 Task: Add Attachment from computer to Card Card0000000233 in Board Board0000000059 in Workspace WS0000000020 in Trello. Add Cover Purple to Card Card0000000233 in Board Board0000000059 in Workspace WS0000000020 in Trello. Add "Move Card To …" Button titled Button0000000233 to "top" of the list "To Do" to Card Card0000000233 in Board Board0000000059 in Workspace WS0000000020 in Trello. Add Description DS0000000233 to Card Card0000000233 in Board Board0000000059 in Workspace WS0000000020 in Trello. Add Comment CM0000000233 to Card Card0000000233 in Board Board0000000059 in Workspace WS0000000020 in Trello
Action: Mouse moved to (650, 674)
Screenshot: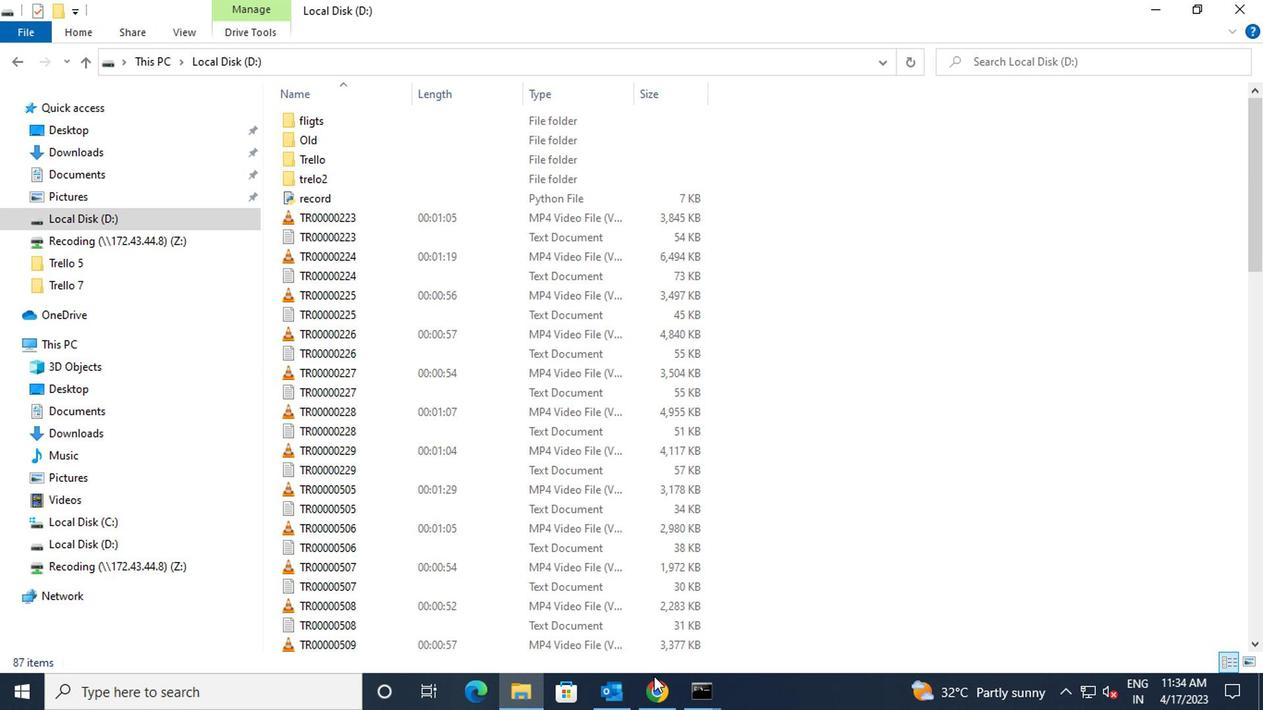 
Action: Mouse pressed left at (650, 674)
Screenshot: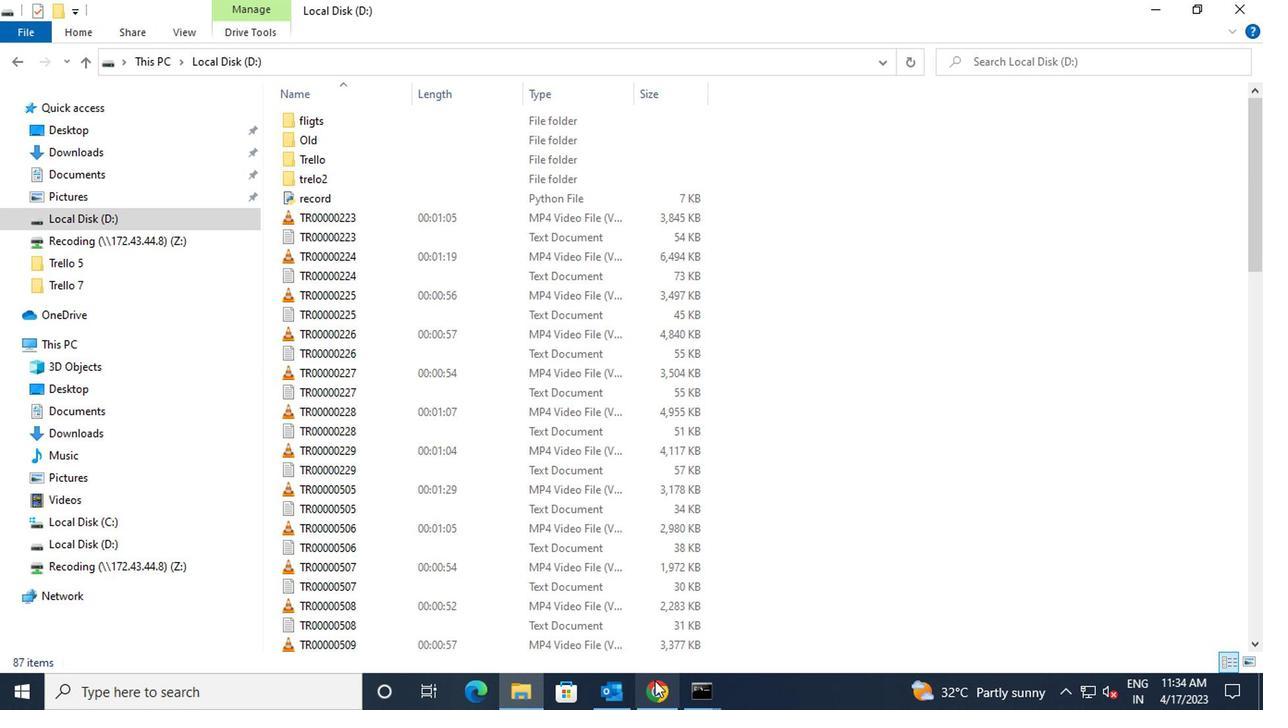
Action: Mouse moved to (375, 277)
Screenshot: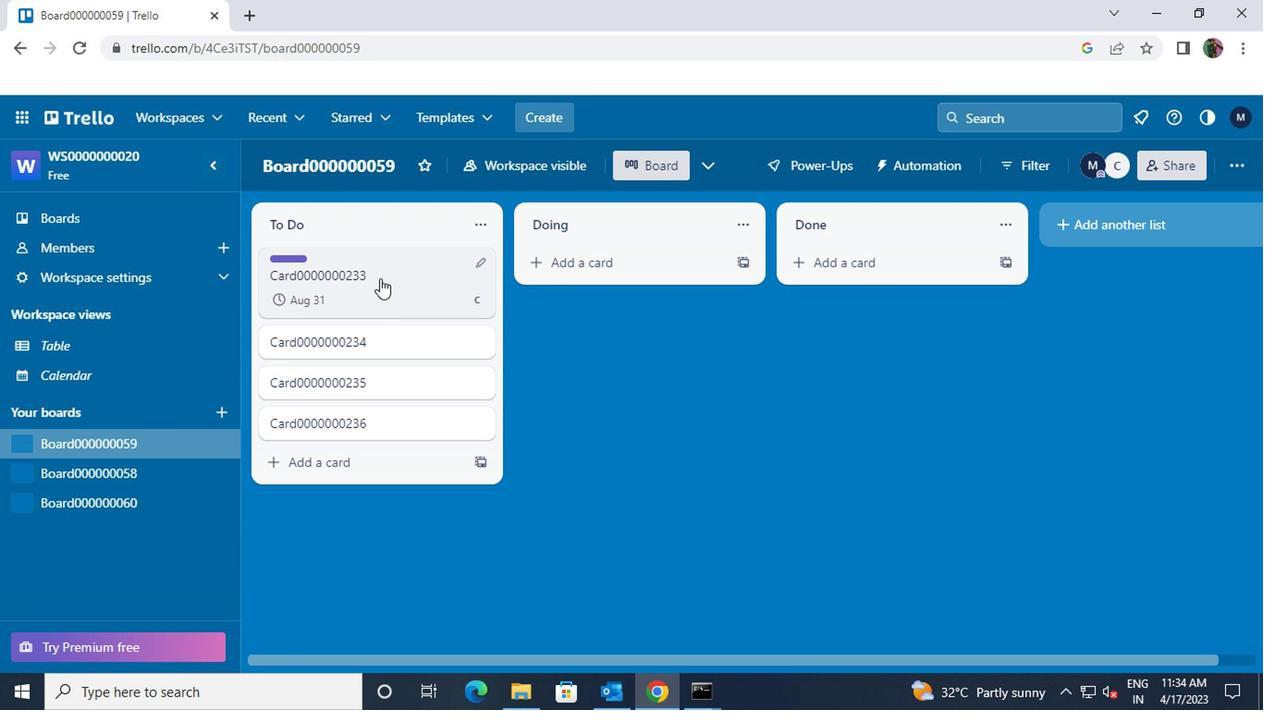 
Action: Mouse pressed left at (375, 277)
Screenshot: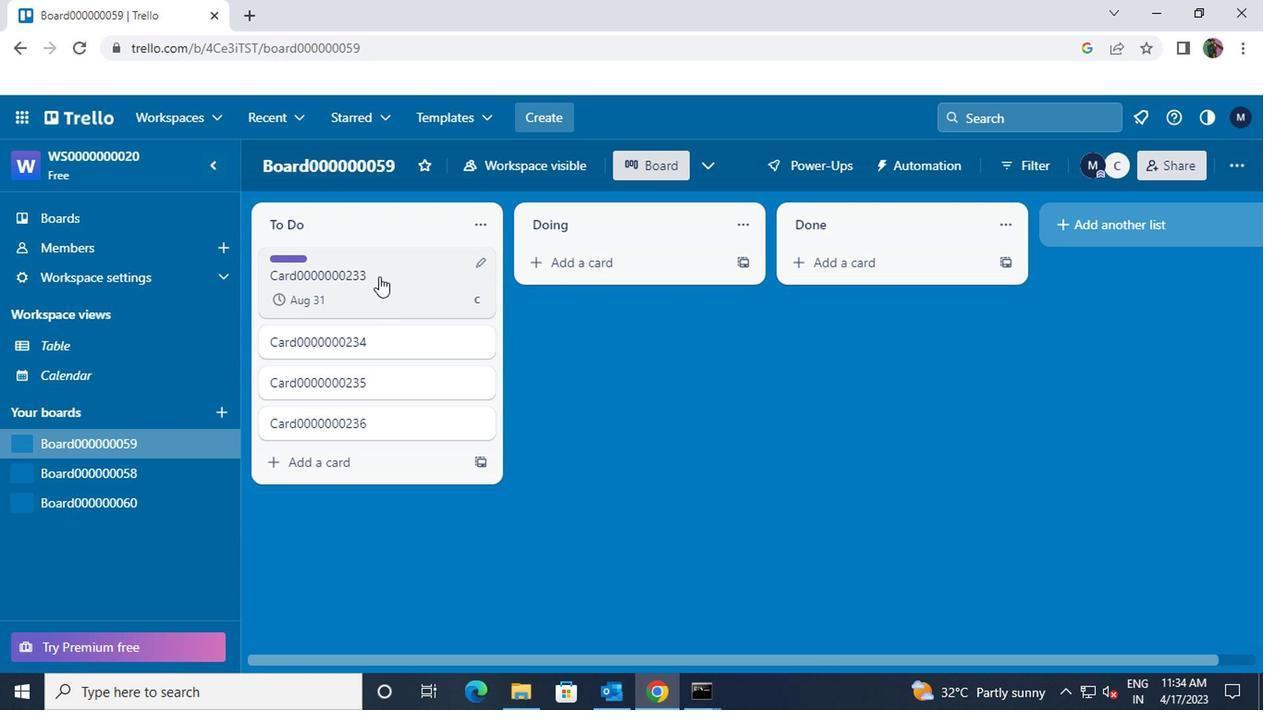 
Action: Mouse moved to (850, 409)
Screenshot: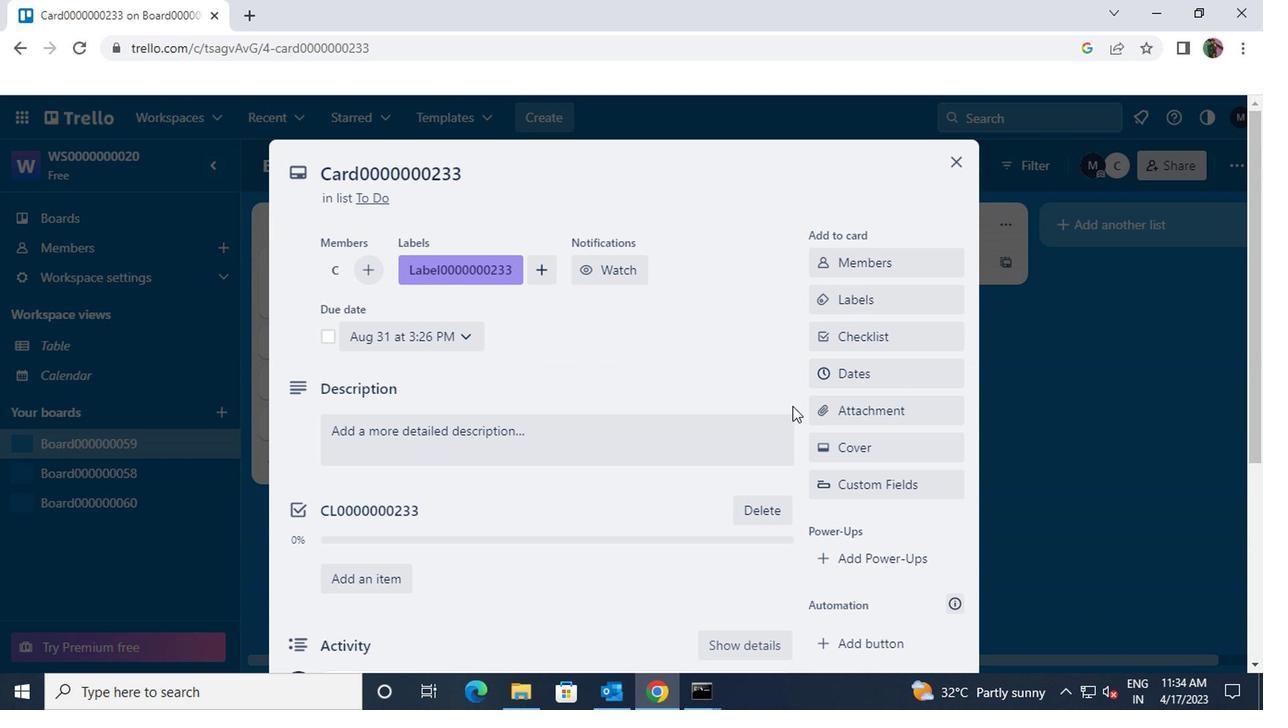 
Action: Mouse pressed left at (850, 409)
Screenshot: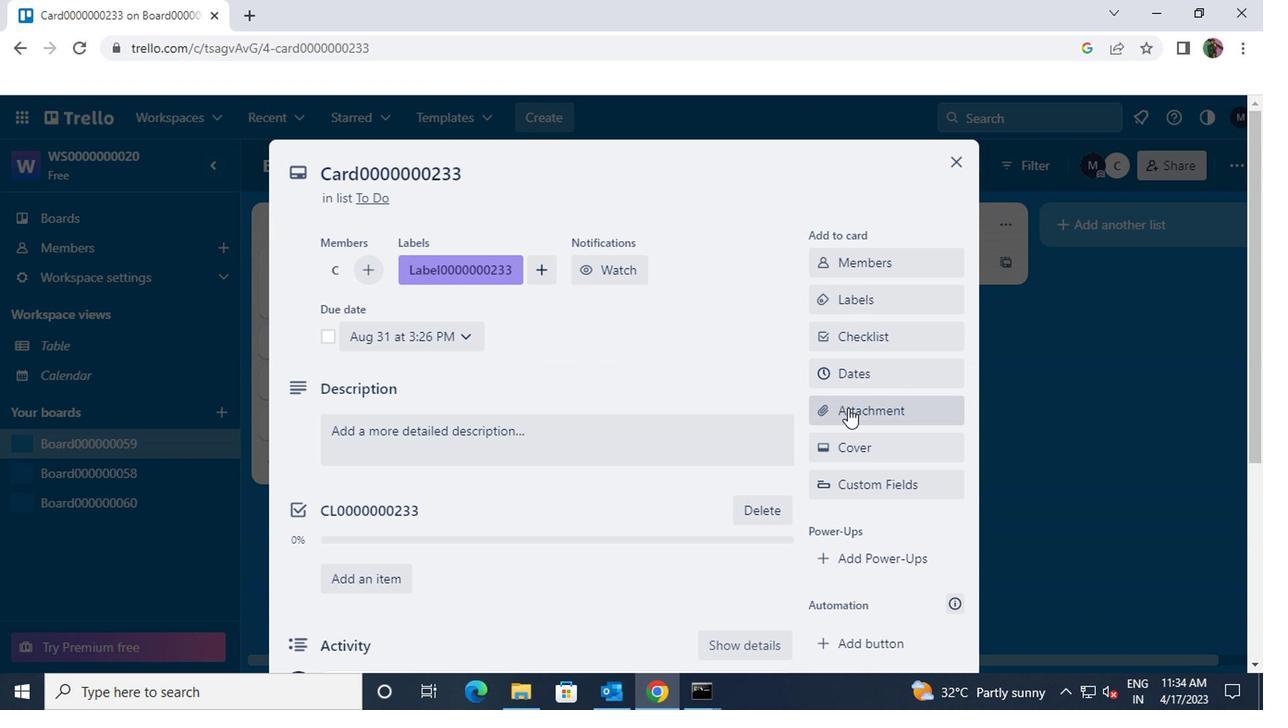 
Action: Mouse moved to (826, 208)
Screenshot: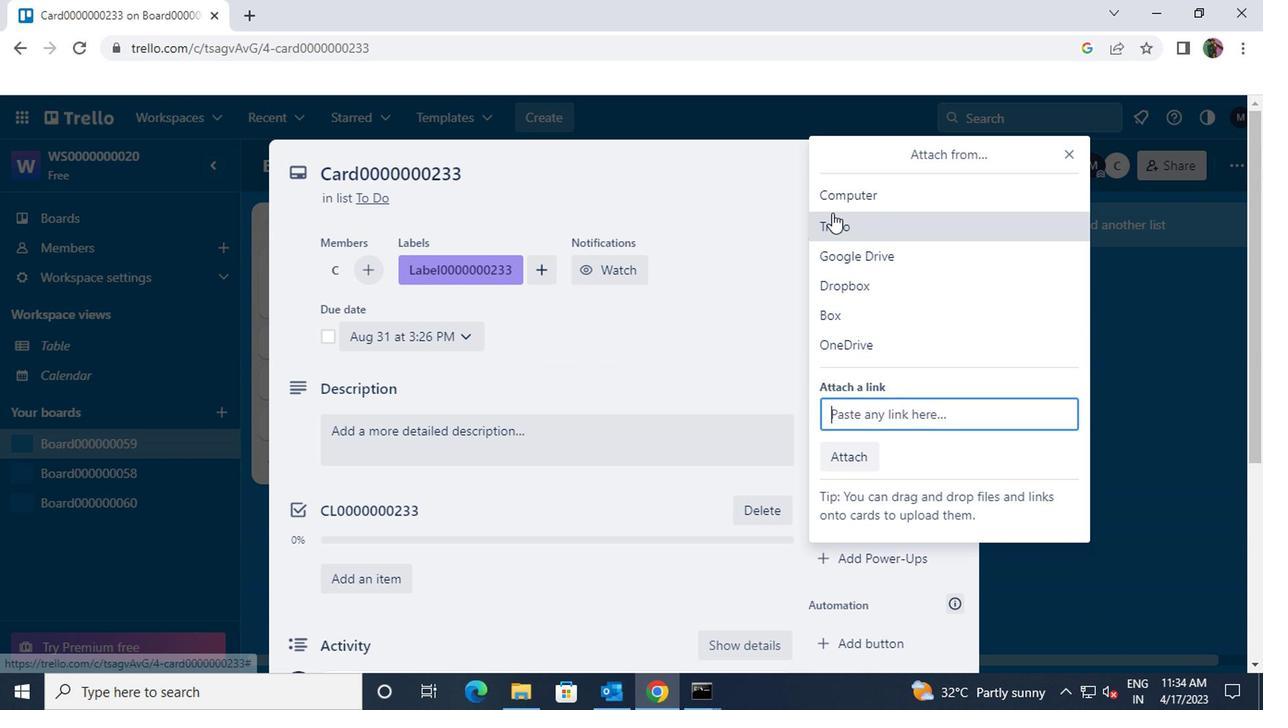 
Action: Mouse pressed left at (826, 208)
Screenshot: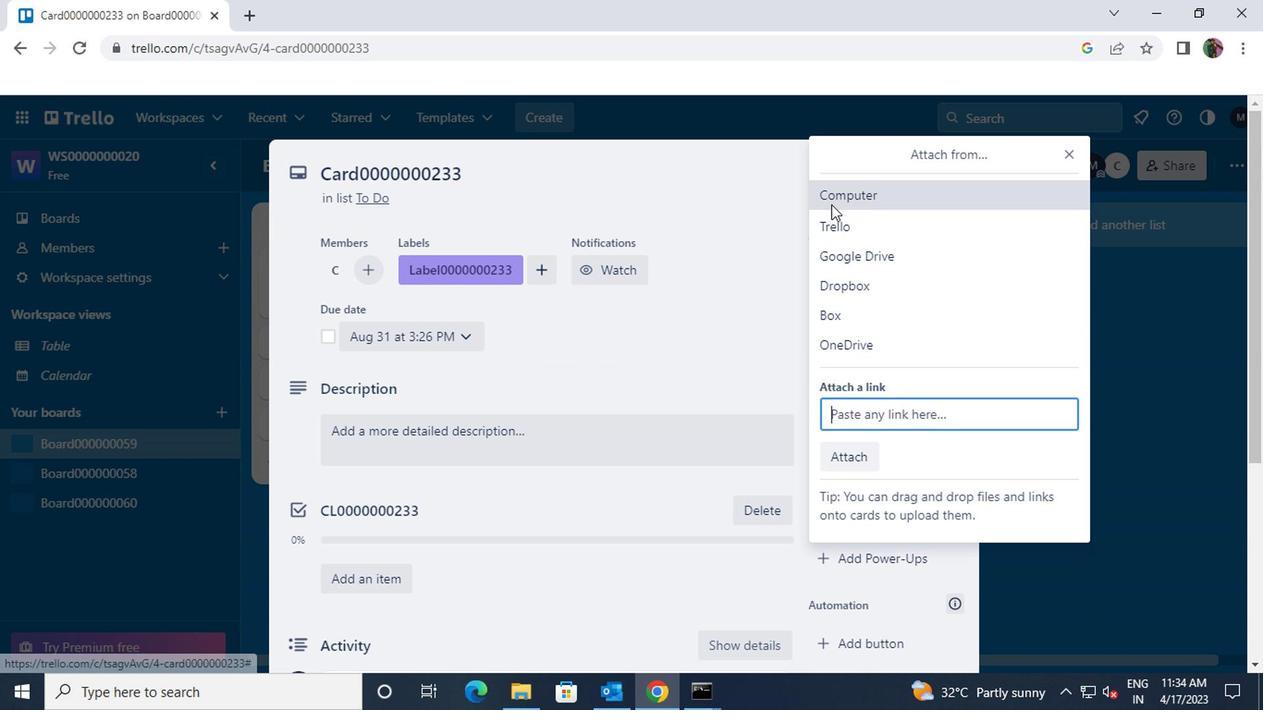 
Action: Mouse moved to (565, 200)
Screenshot: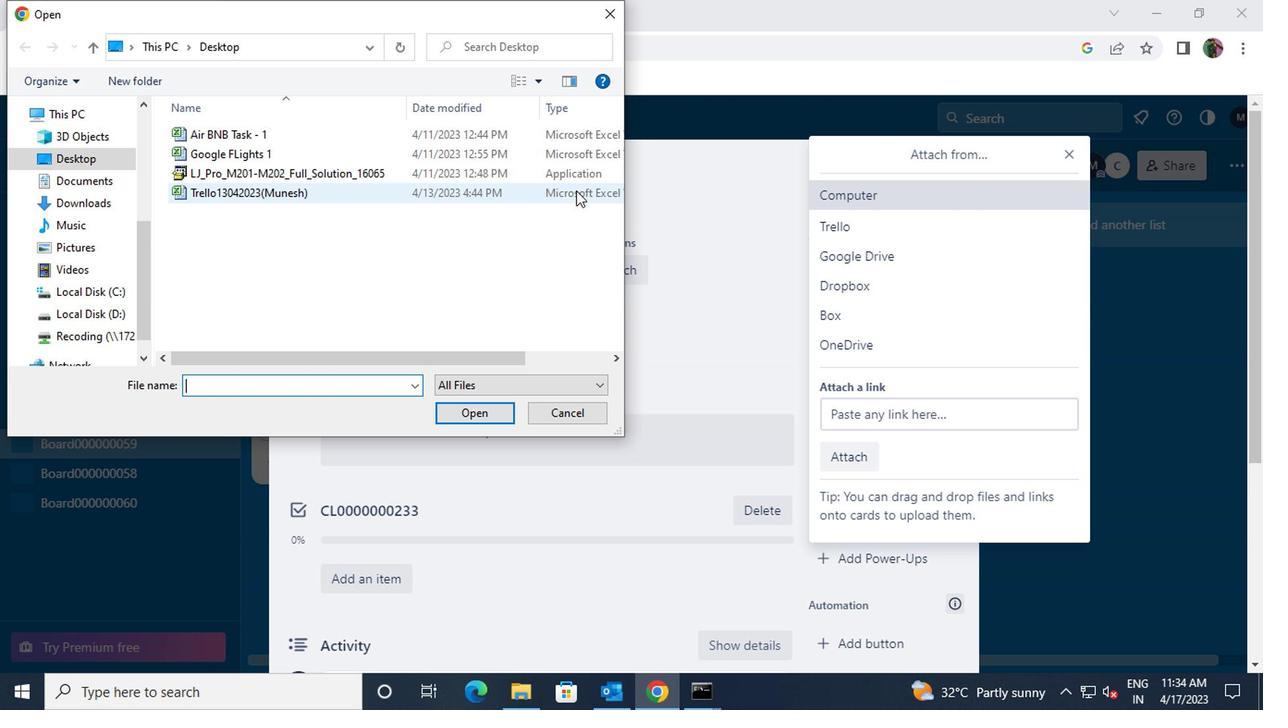 
Action: Mouse pressed left at (565, 200)
Screenshot: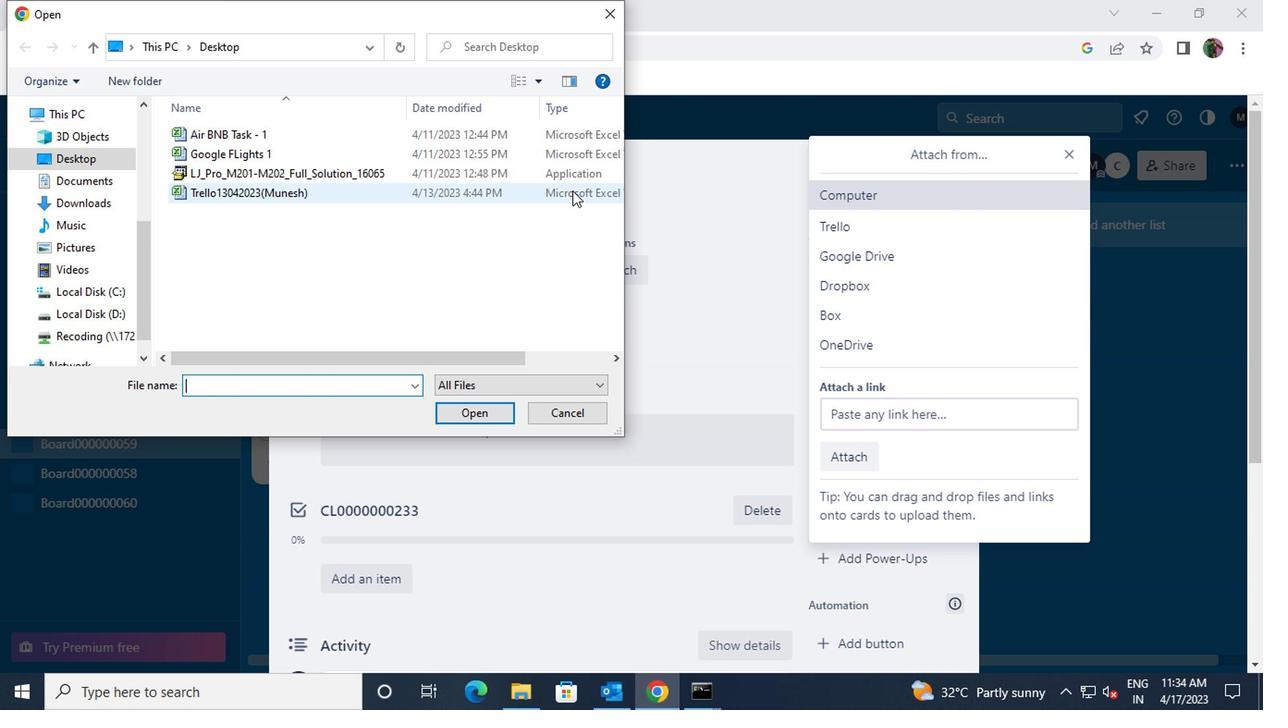 
Action: Mouse moved to (492, 414)
Screenshot: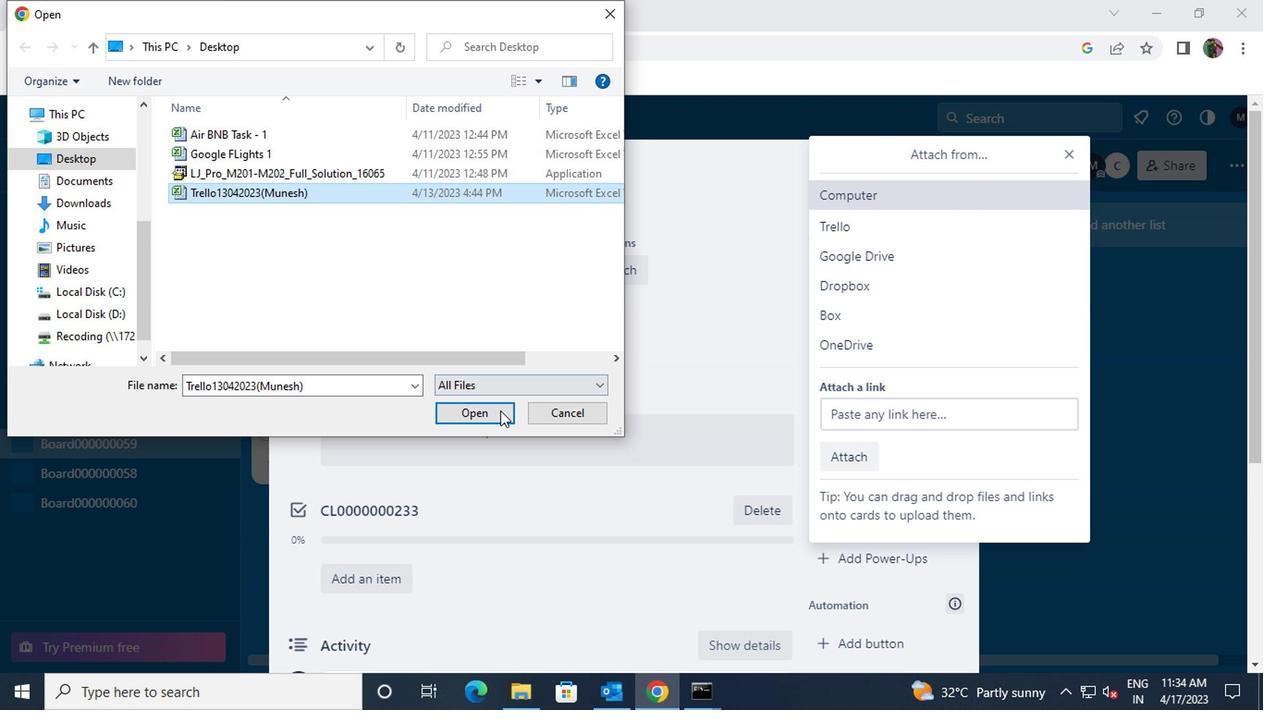 
Action: Mouse pressed left at (492, 414)
Screenshot: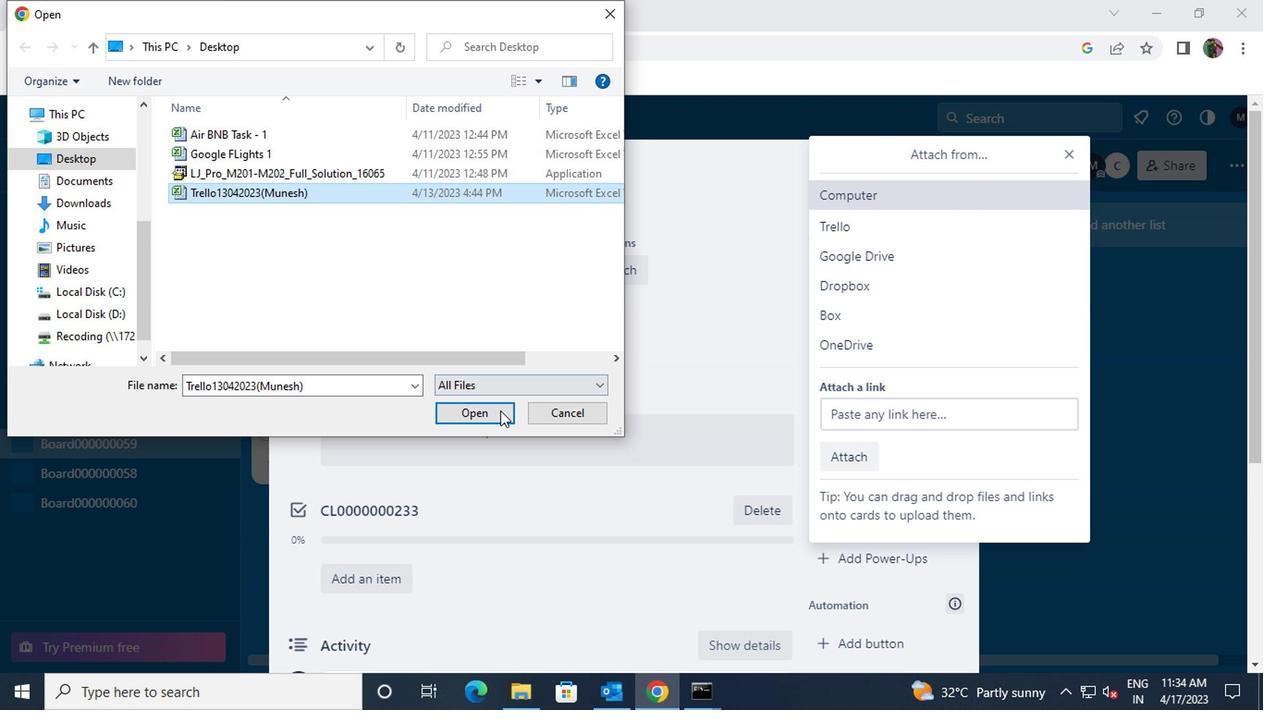 
Action: Mouse moved to (848, 448)
Screenshot: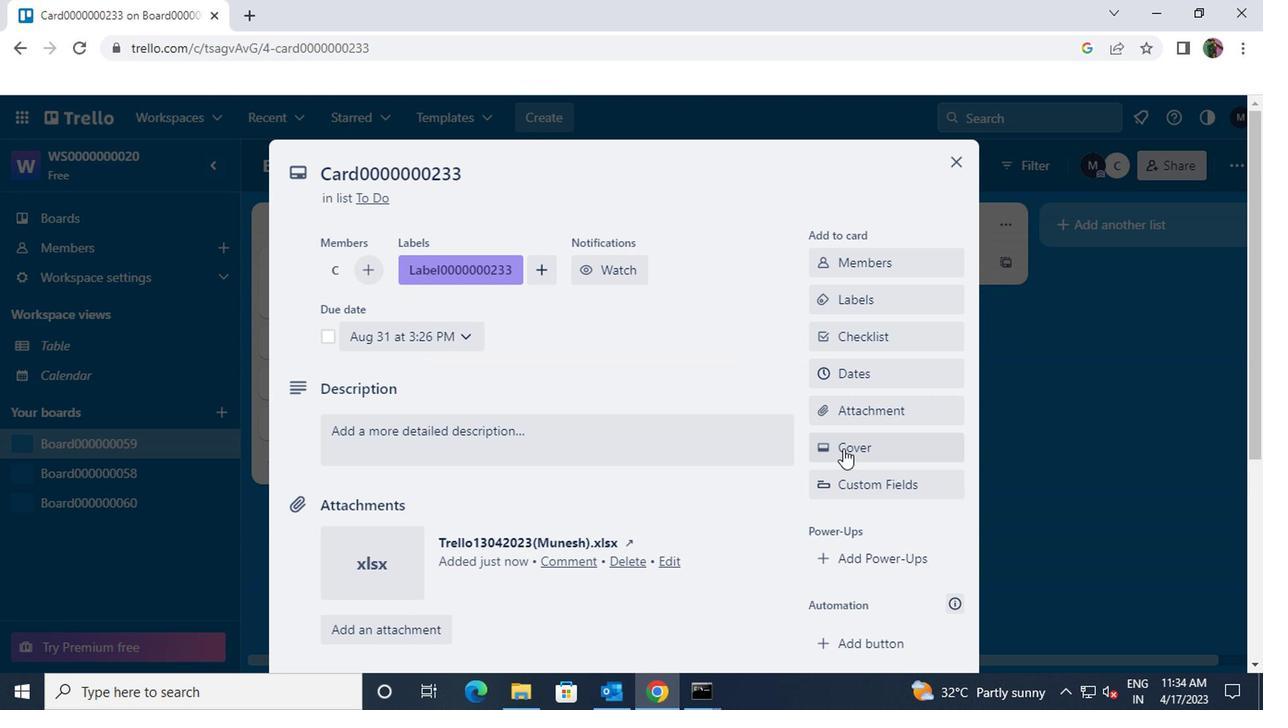 
Action: Mouse pressed left at (848, 448)
Screenshot: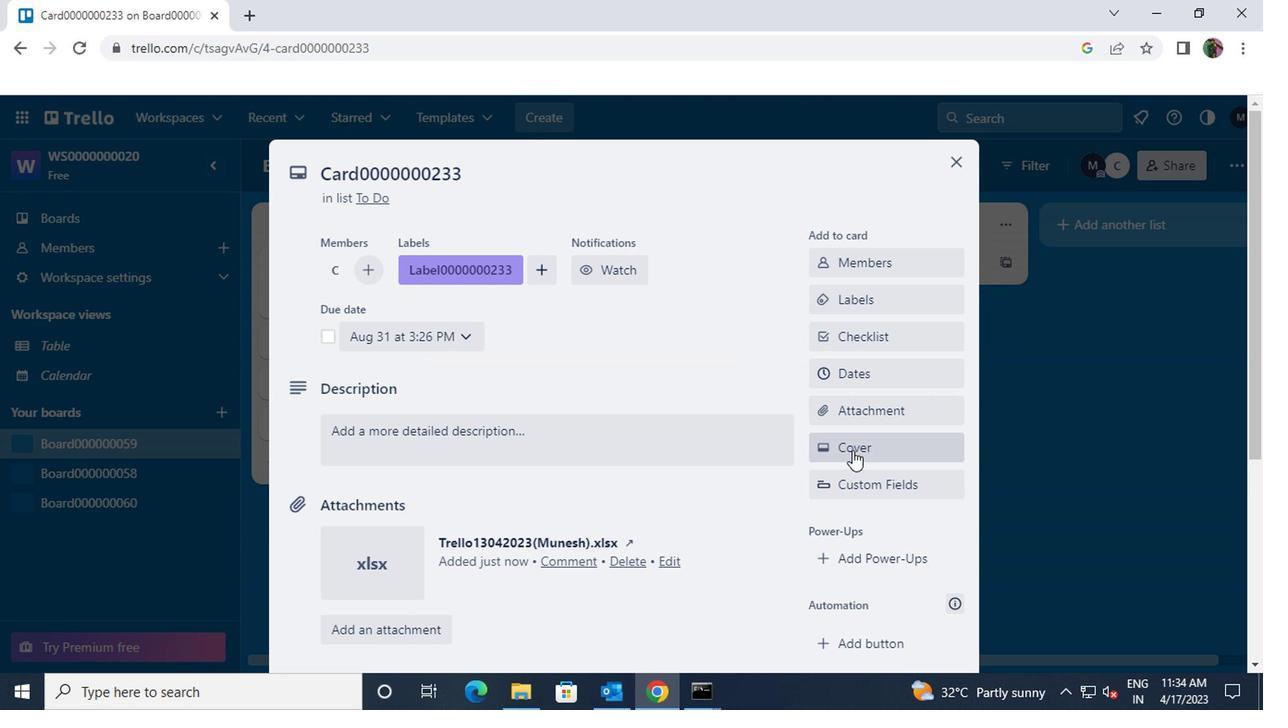 
Action: Mouse moved to (1055, 328)
Screenshot: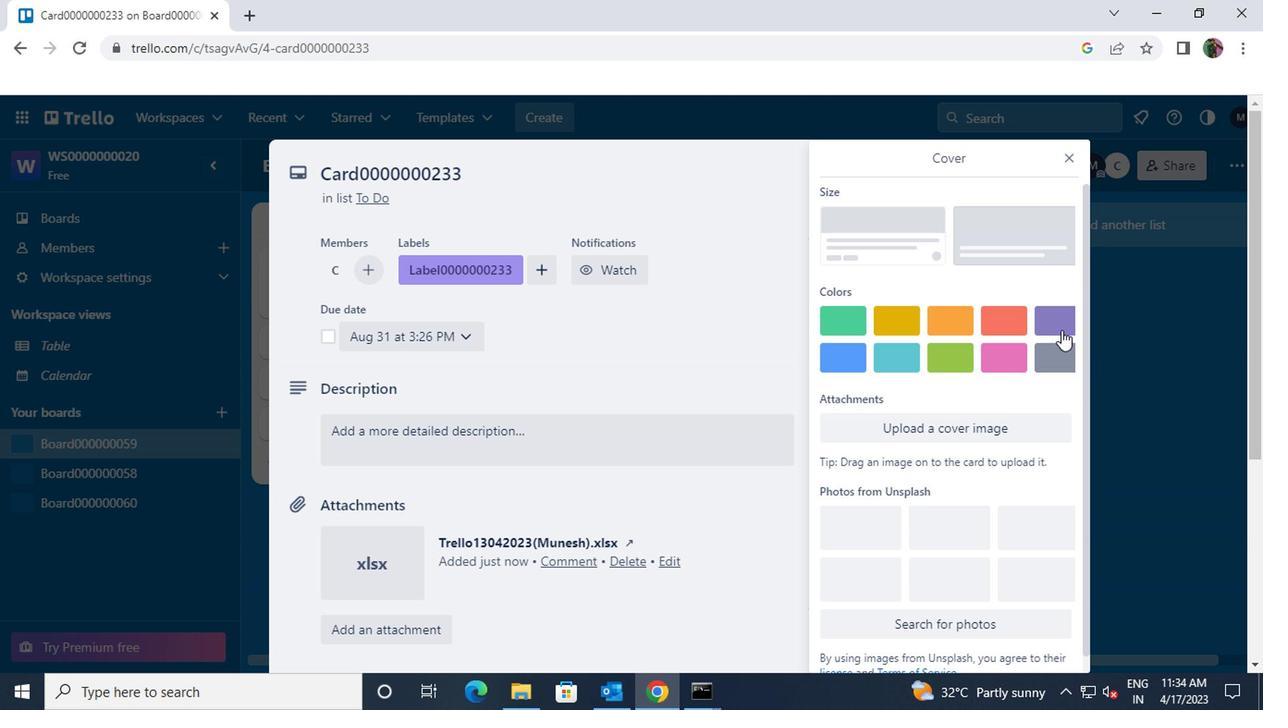 
Action: Mouse pressed left at (1055, 328)
Screenshot: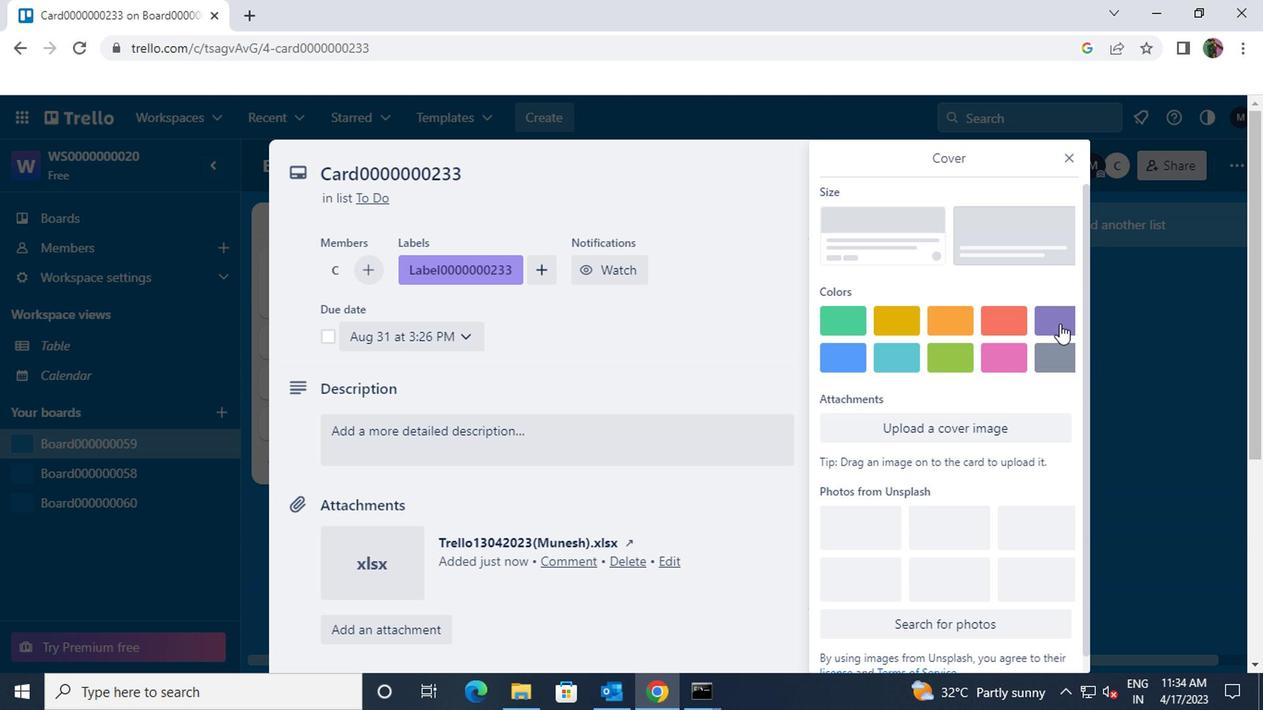 
Action: Mouse moved to (1059, 170)
Screenshot: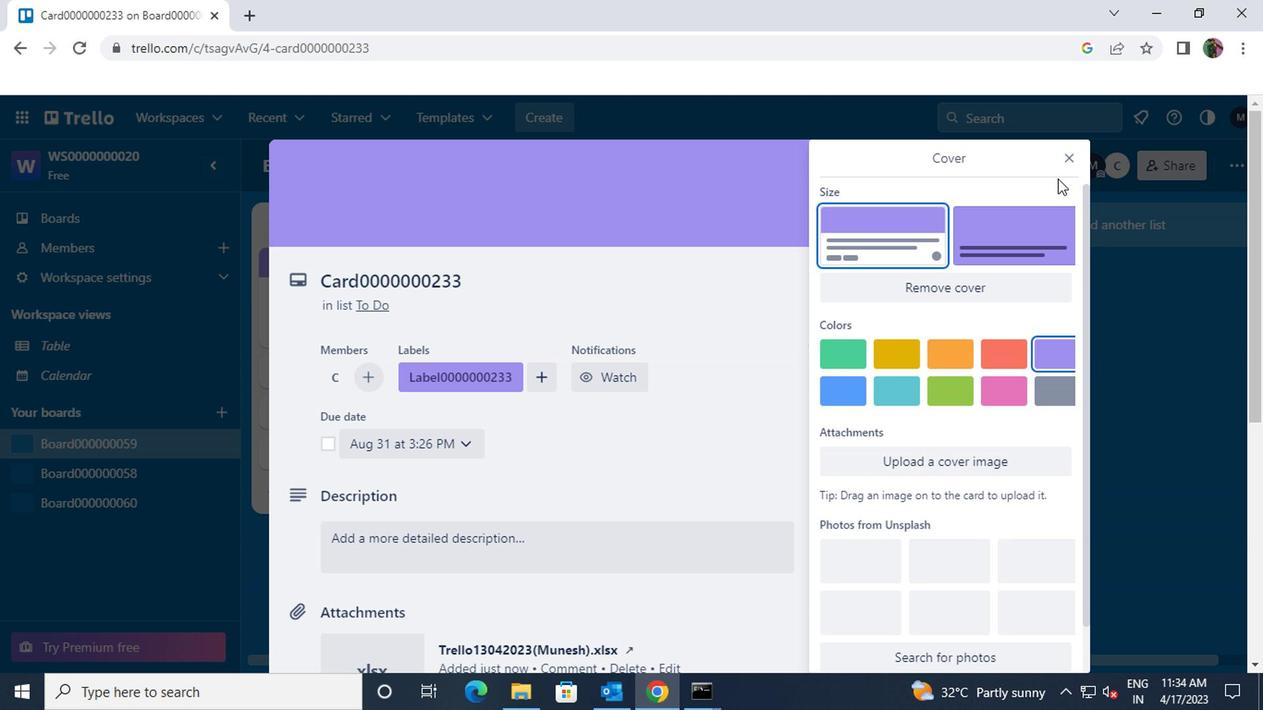 
Action: Mouse pressed left at (1059, 170)
Screenshot: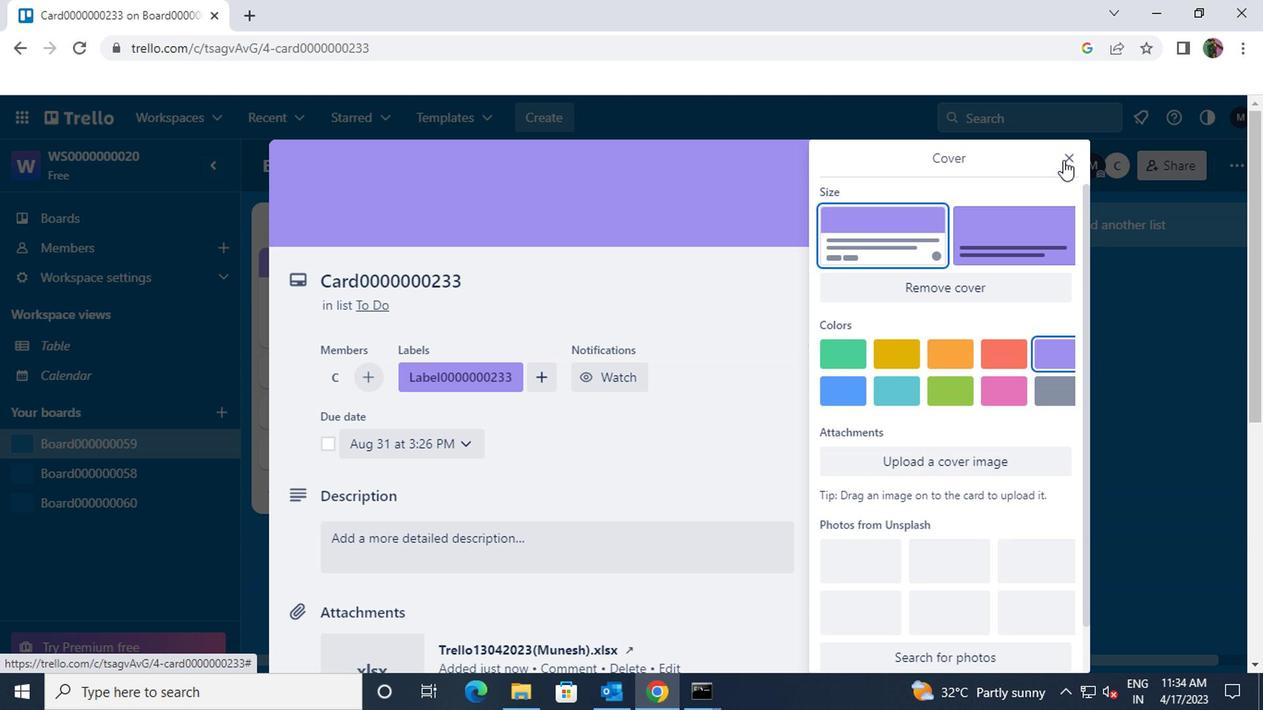
Action: Mouse moved to (946, 353)
Screenshot: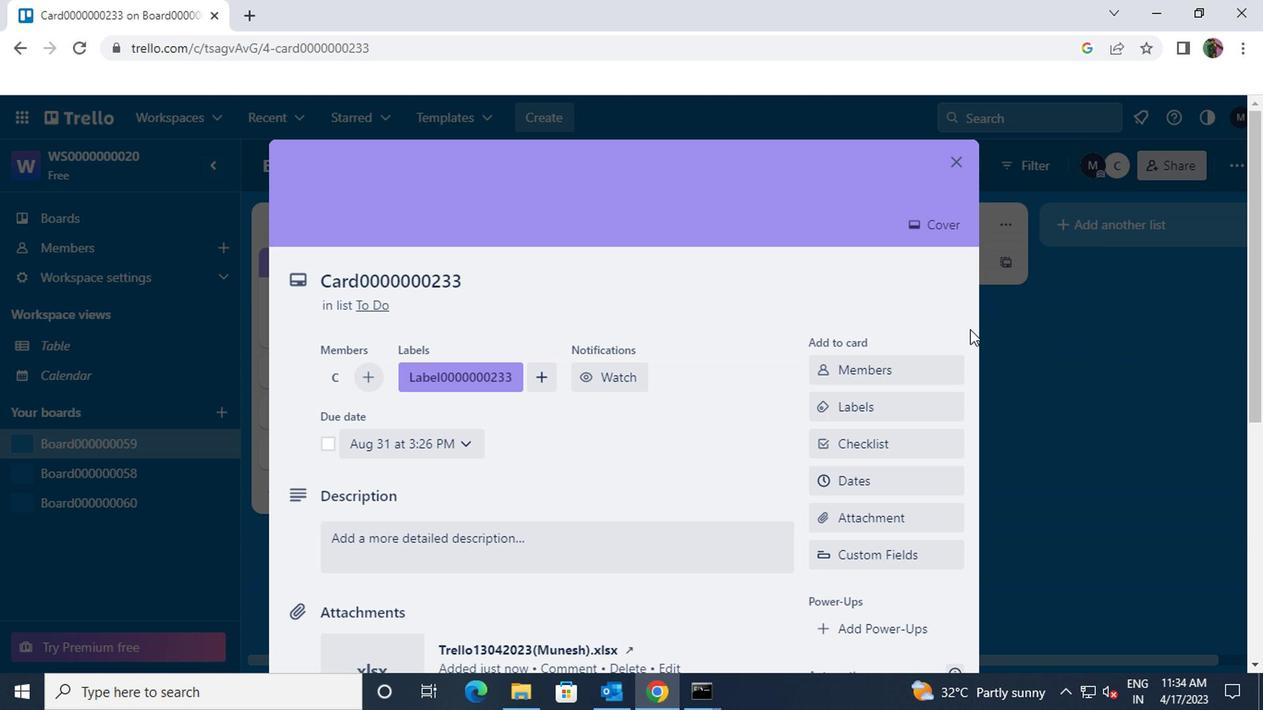 
Action: Mouse scrolled (946, 352) with delta (0, -1)
Screenshot: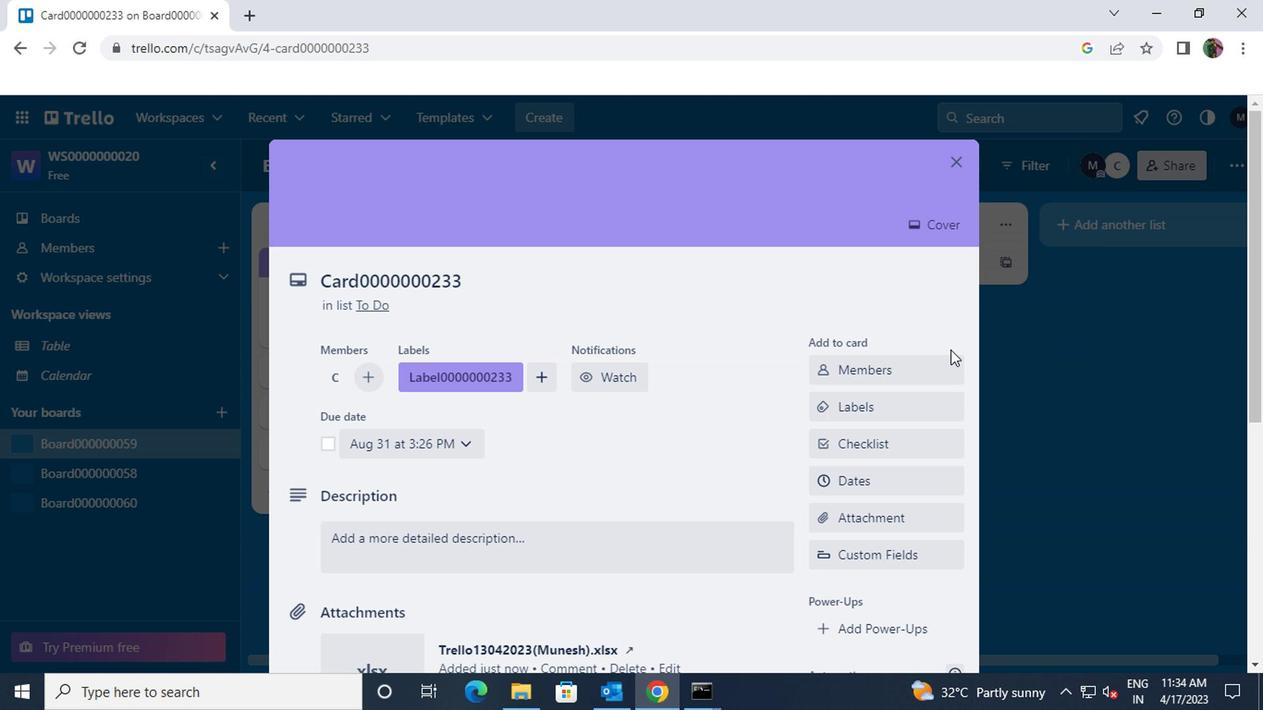 
Action: Mouse scrolled (946, 352) with delta (0, -1)
Screenshot: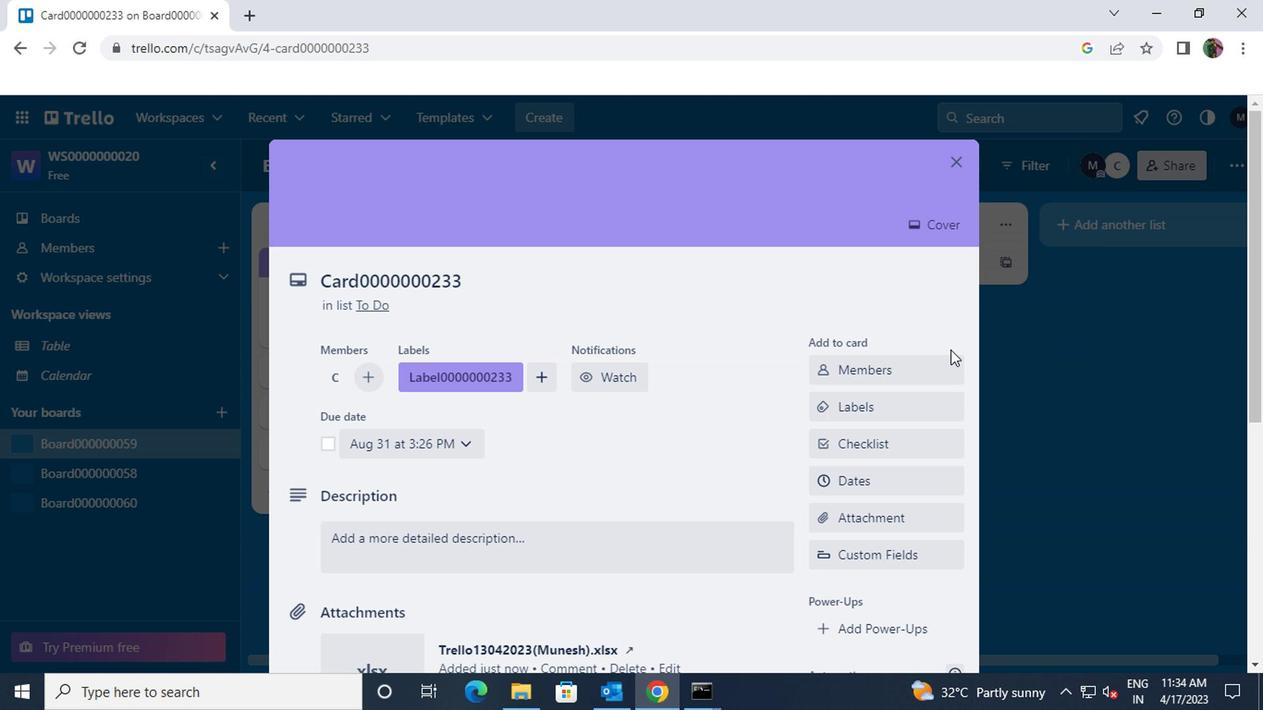
Action: Mouse scrolled (946, 352) with delta (0, -1)
Screenshot: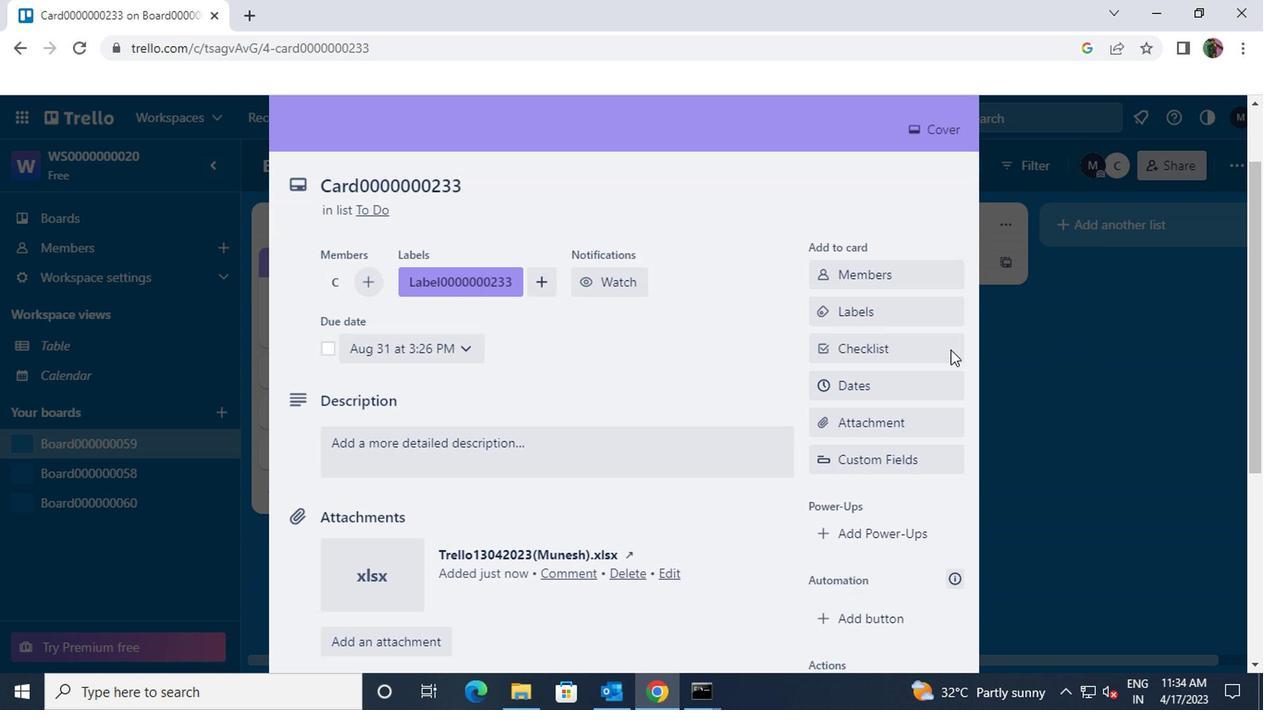 
Action: Mouse scrolled (946, 352) with delta (0, -1)
Screenshot: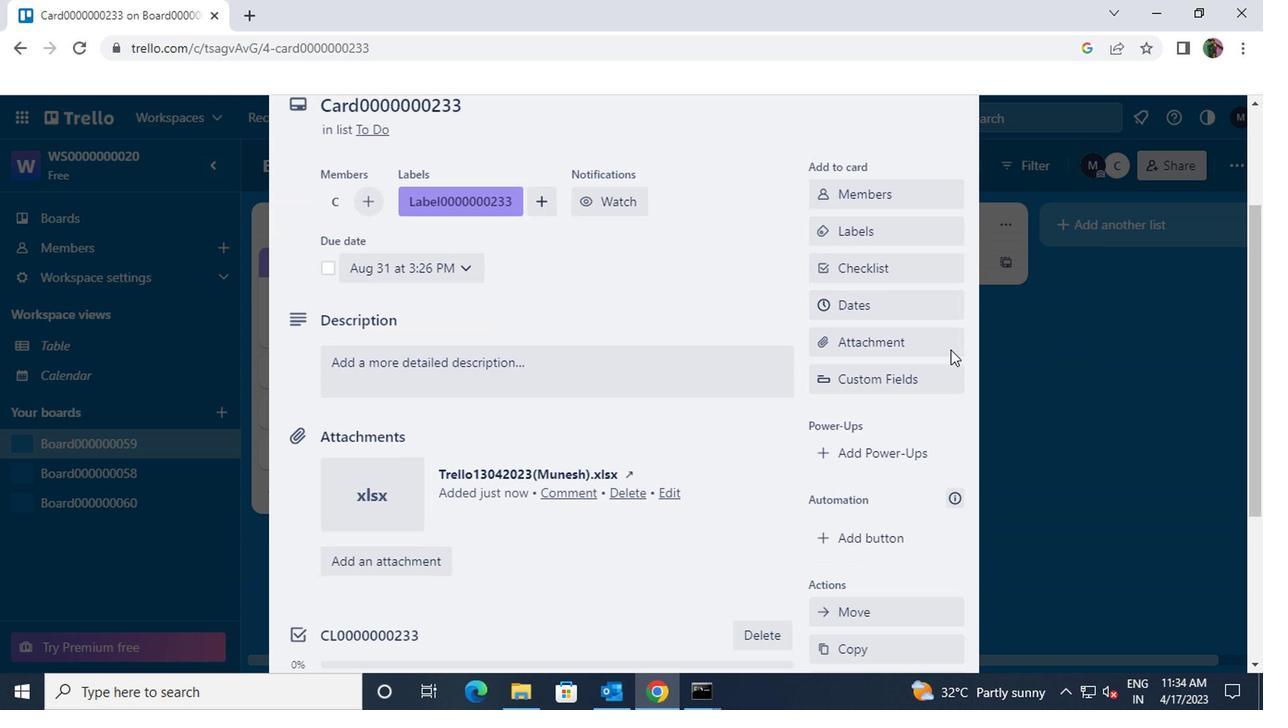 
Action: Mouse moved to (894, 349)
Screenshot: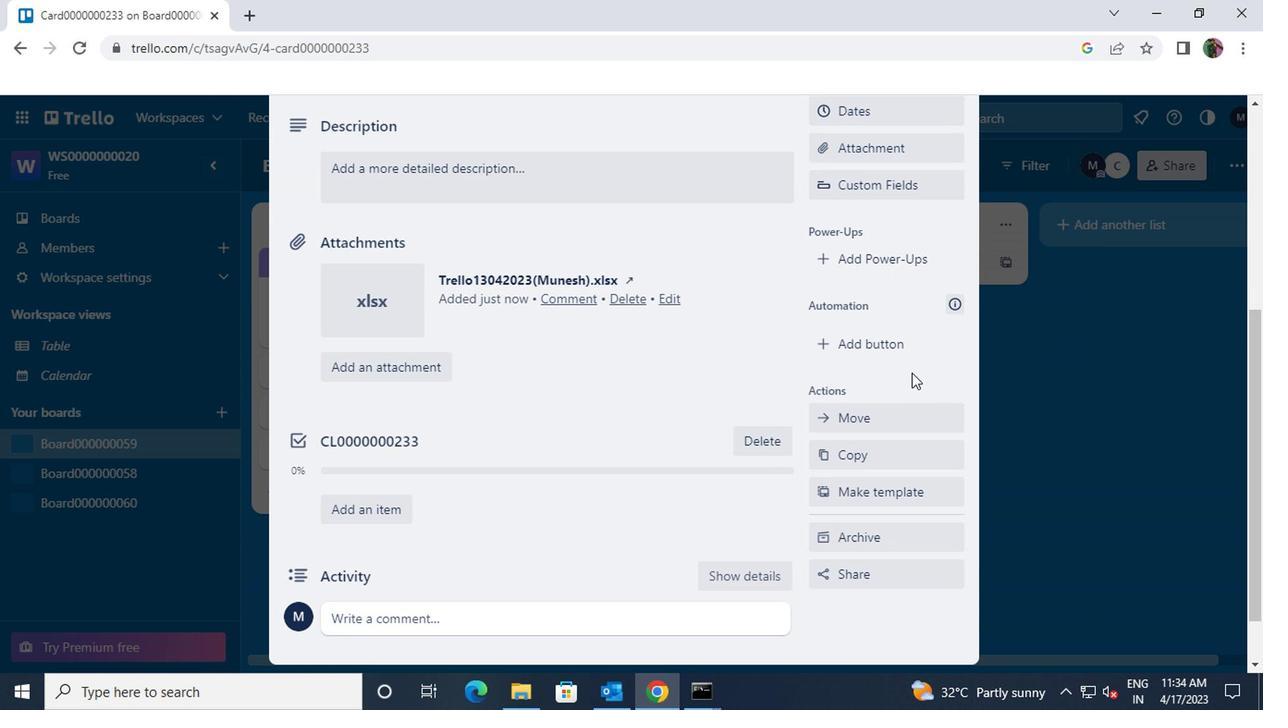 
Action: Mouse pressed left at (894, 349)
Screenshot: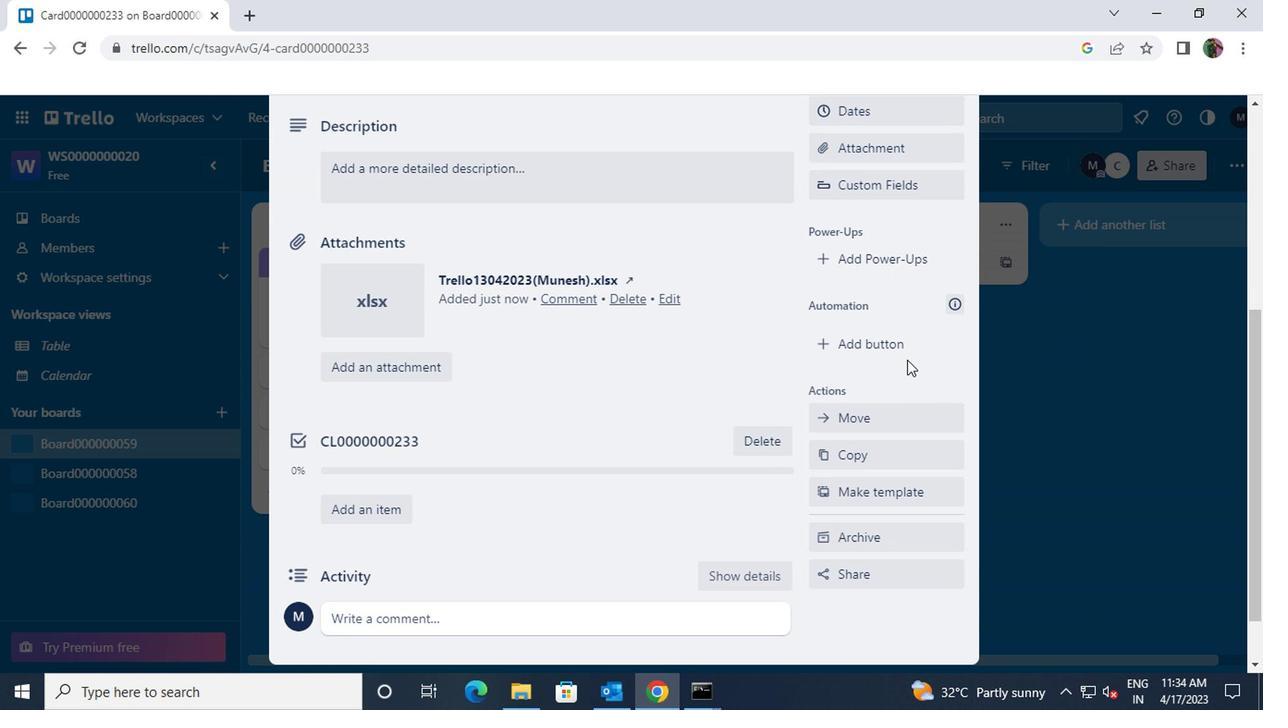 
Action: Mouse moved to (896, 253)
Screenshot: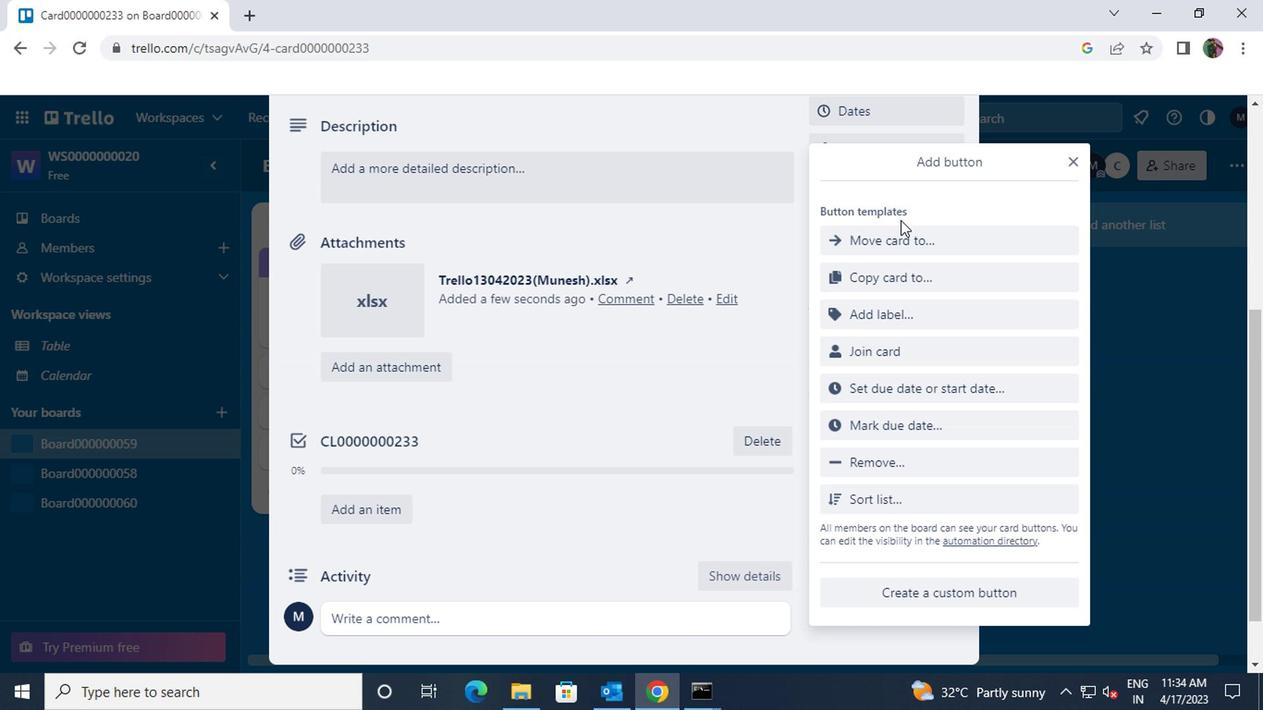 
Action: Mouse pressed left at (896, 253)
Screenshot: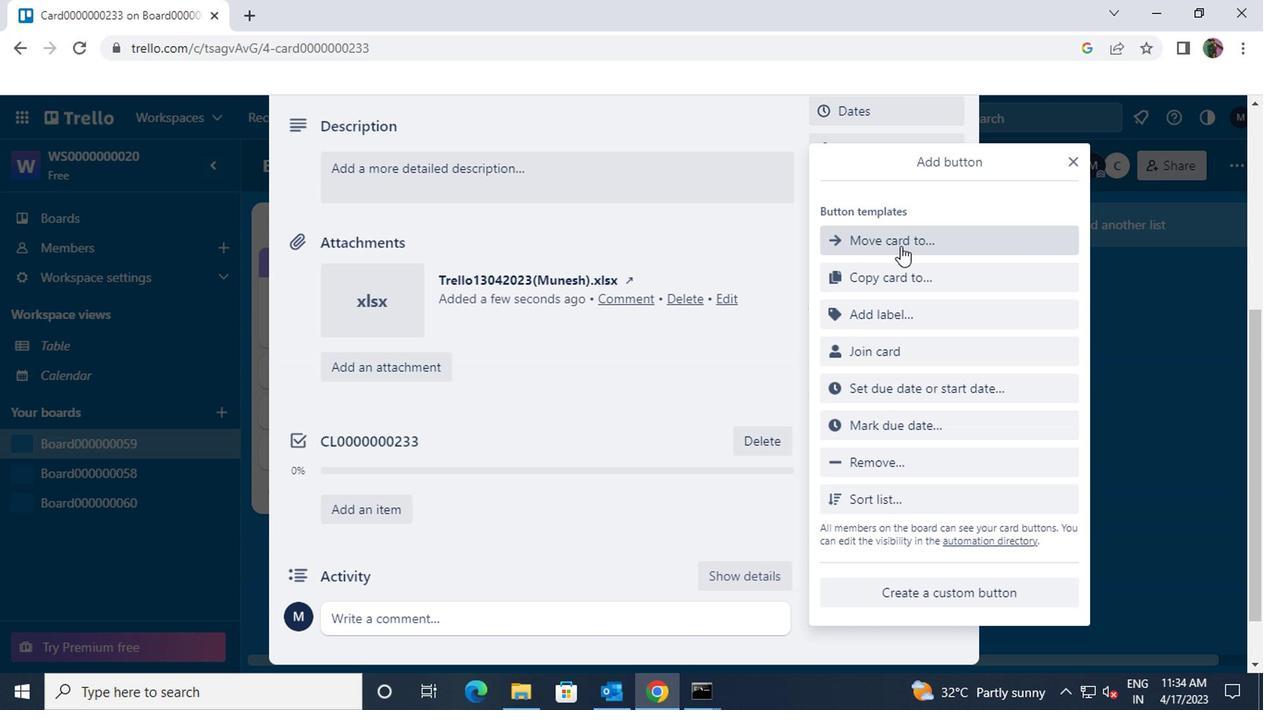 
Action: Key pressed <Key.shift>BUTTON0000000233
Screenshot: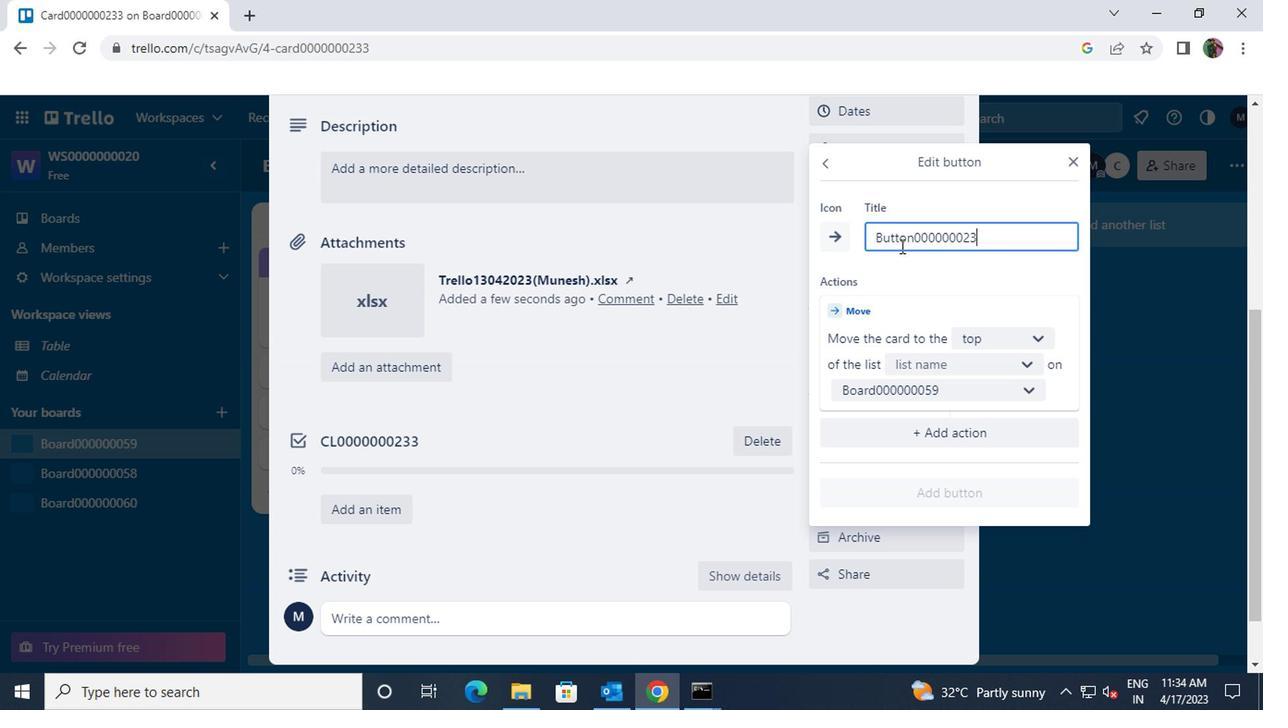 
Action: Mouse moved to (930, 412)
Screenshot: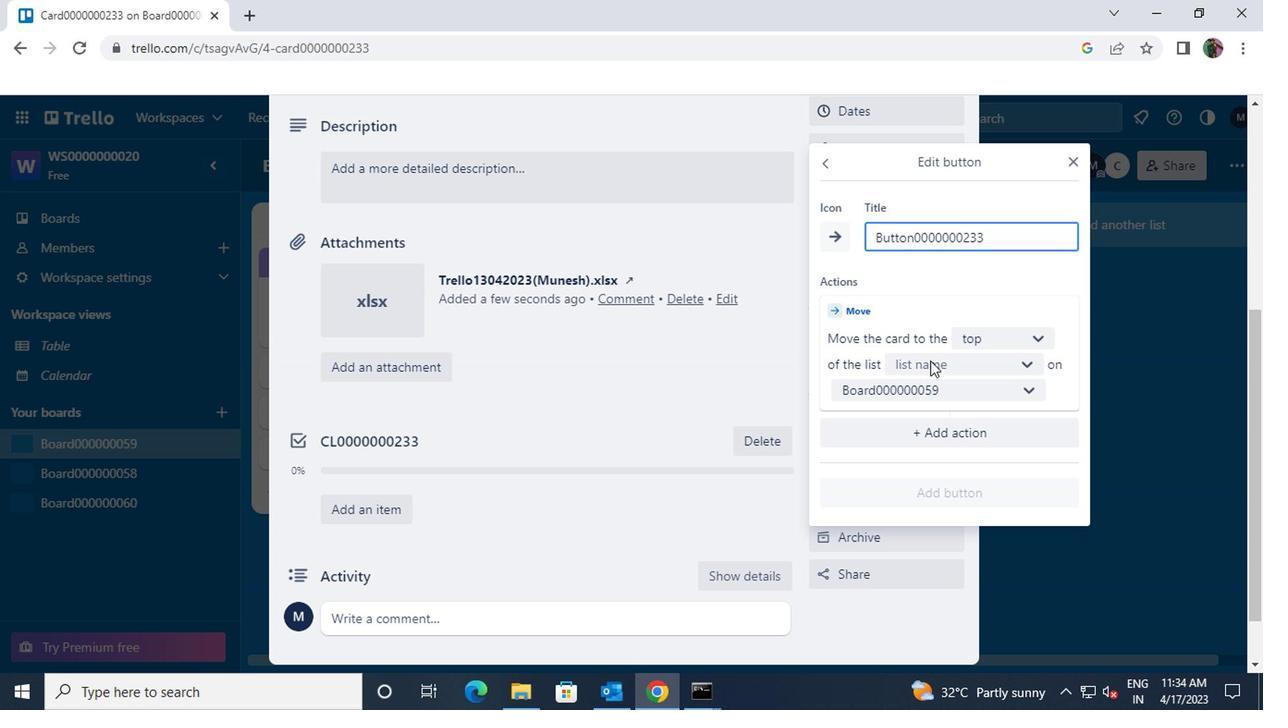 
Action: Mouse scrolled (930, 414) with delta (0, 1)
Screenshot: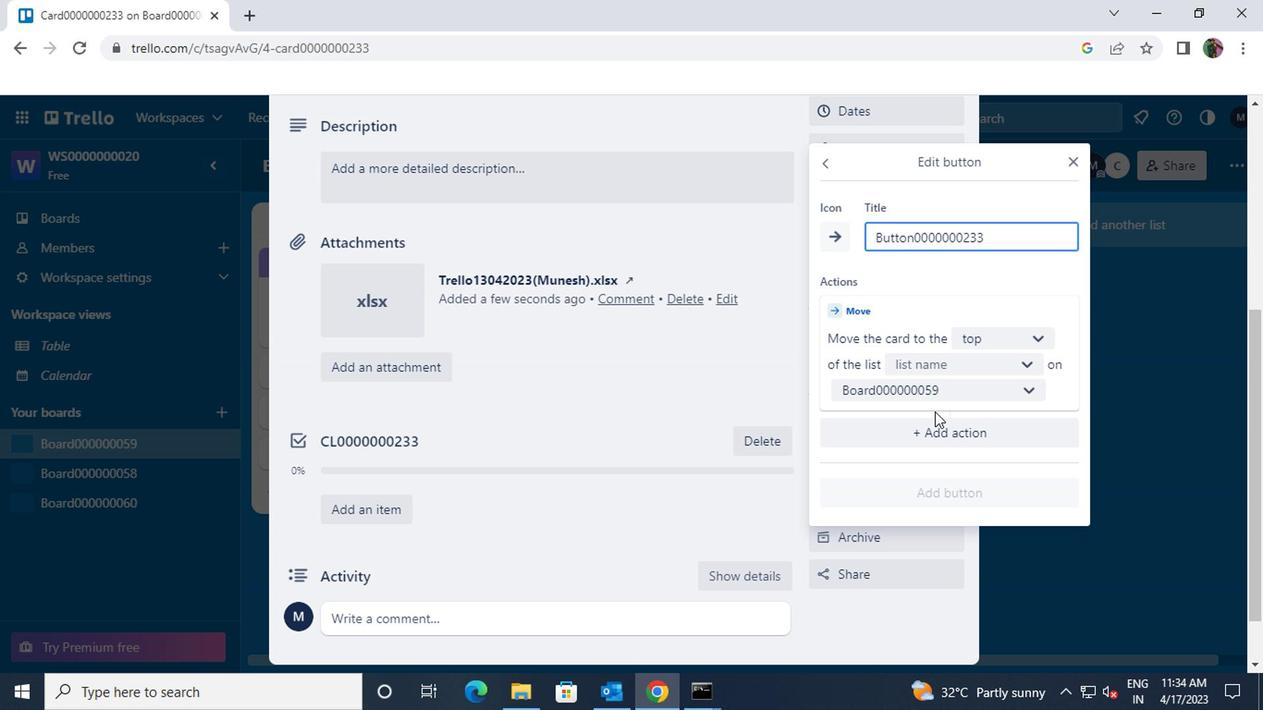 
Action: Mouse moved to (1012, 341)
Screenshot: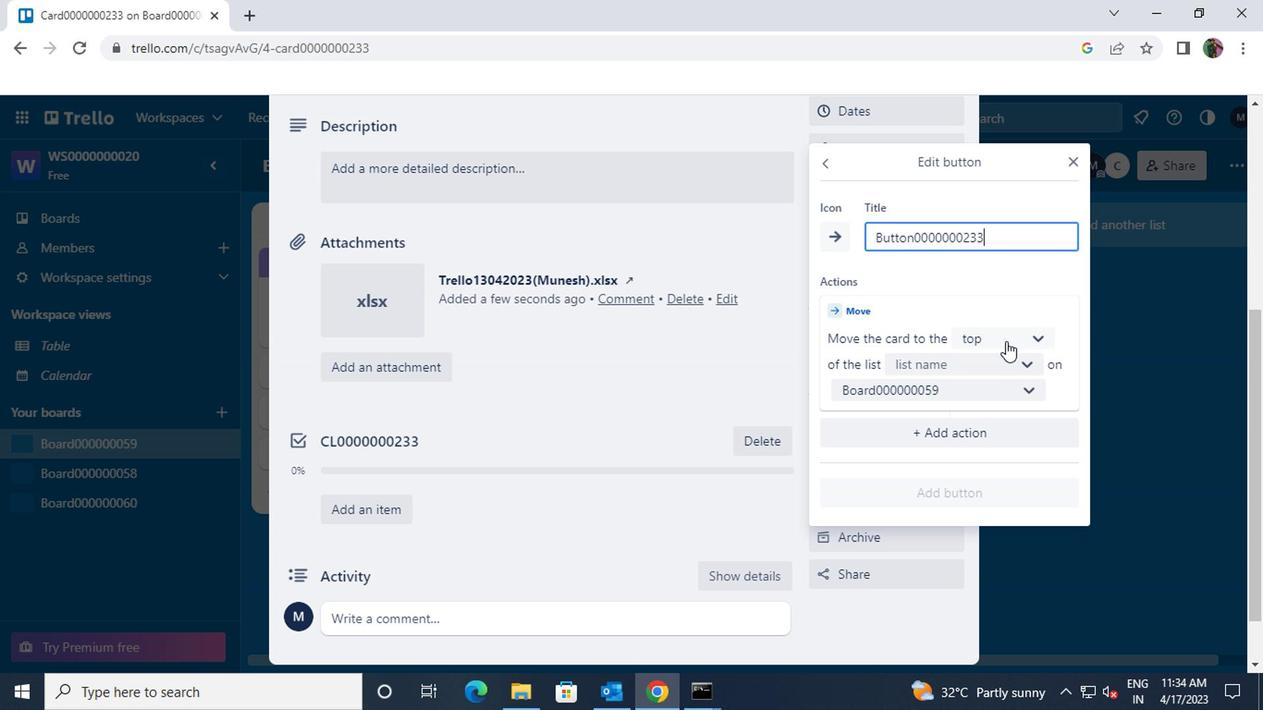 
Action: Mouse pressed left at (1012, 341)
Screenshot: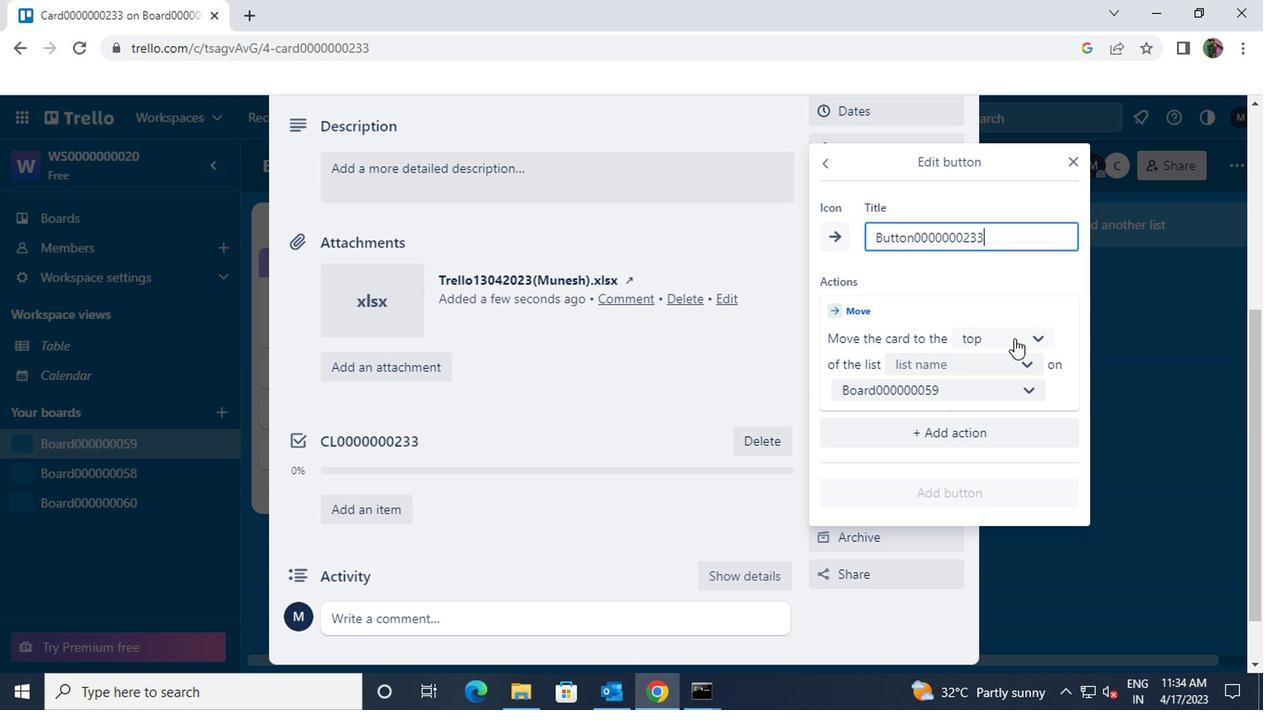 
Action: Mouse moved to (1022, 371)
Screenshot: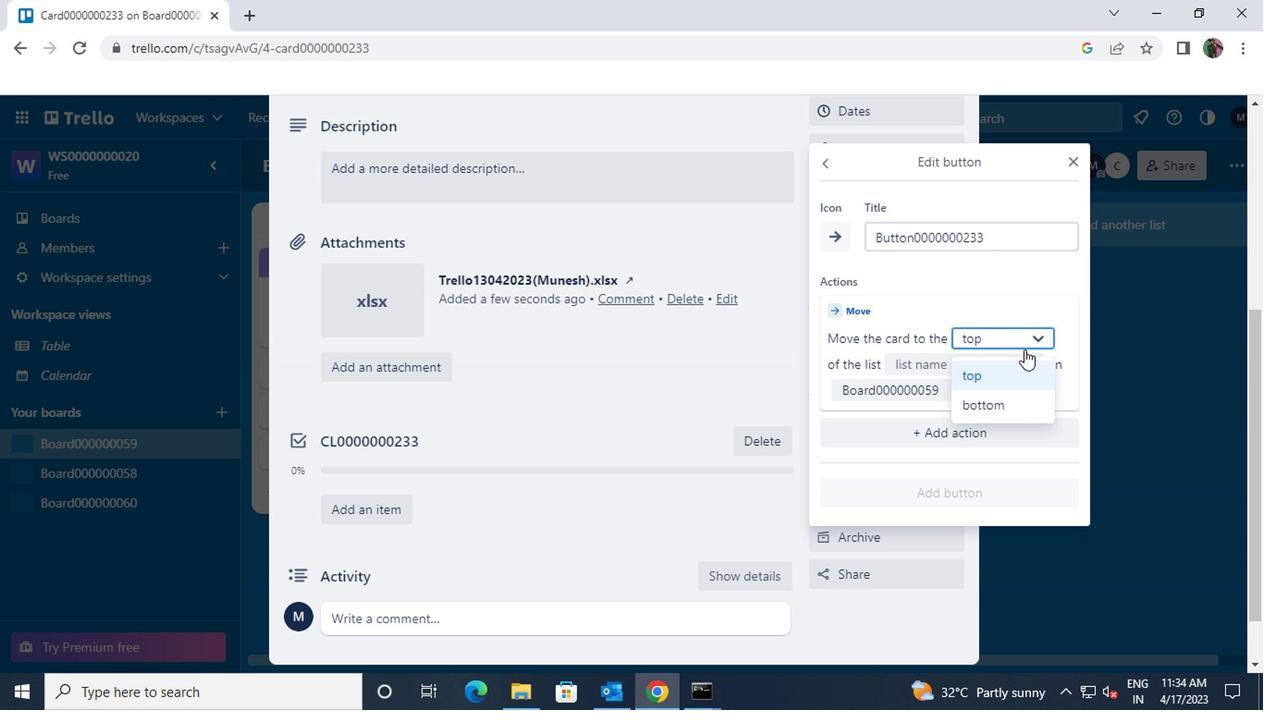 
Action: Mouse pressed left at (1022, 371)
Screenshot: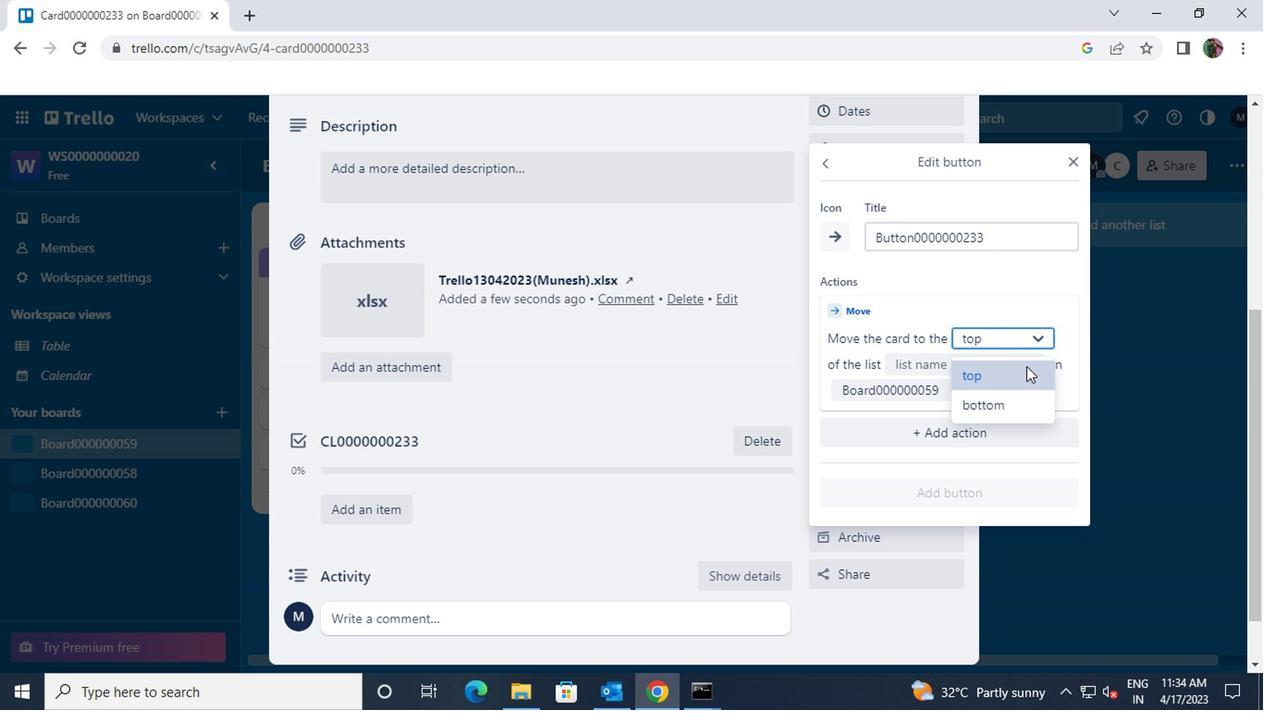 
Action: Mouse moved to (1026, 363)
Screenshot: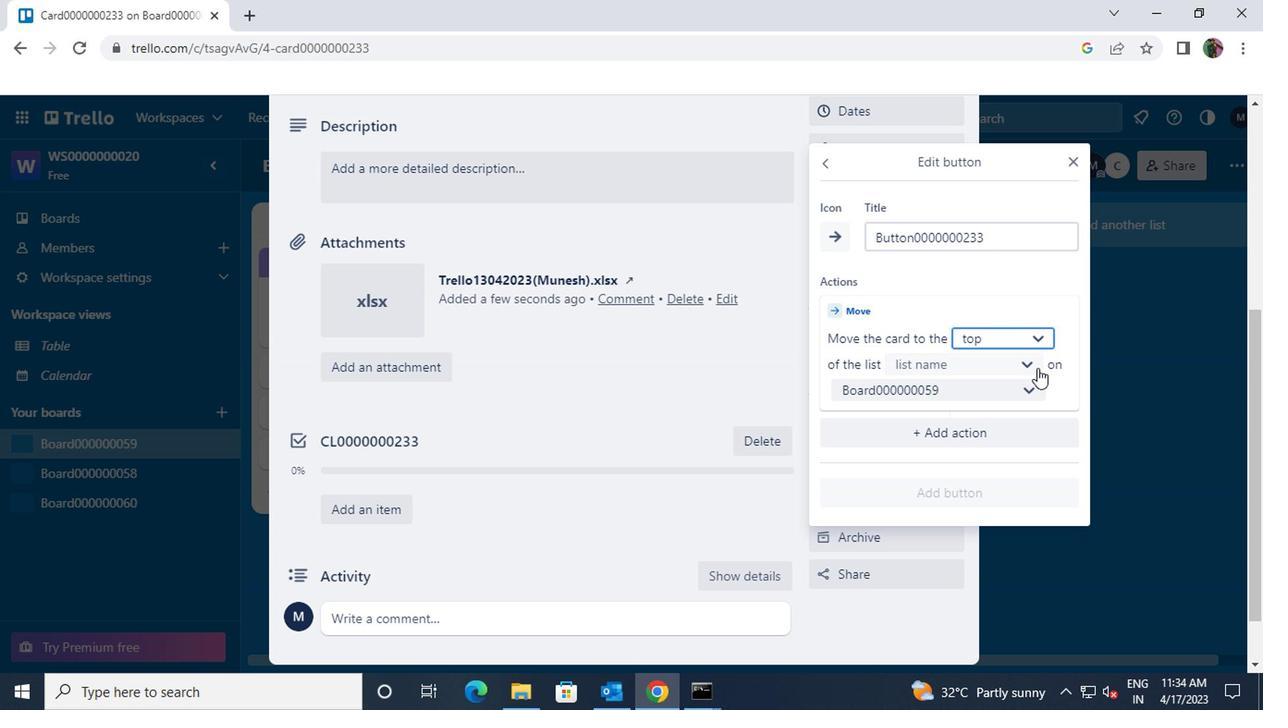 
Action: Mouse pressed left at (1026, 363)
Screenshot: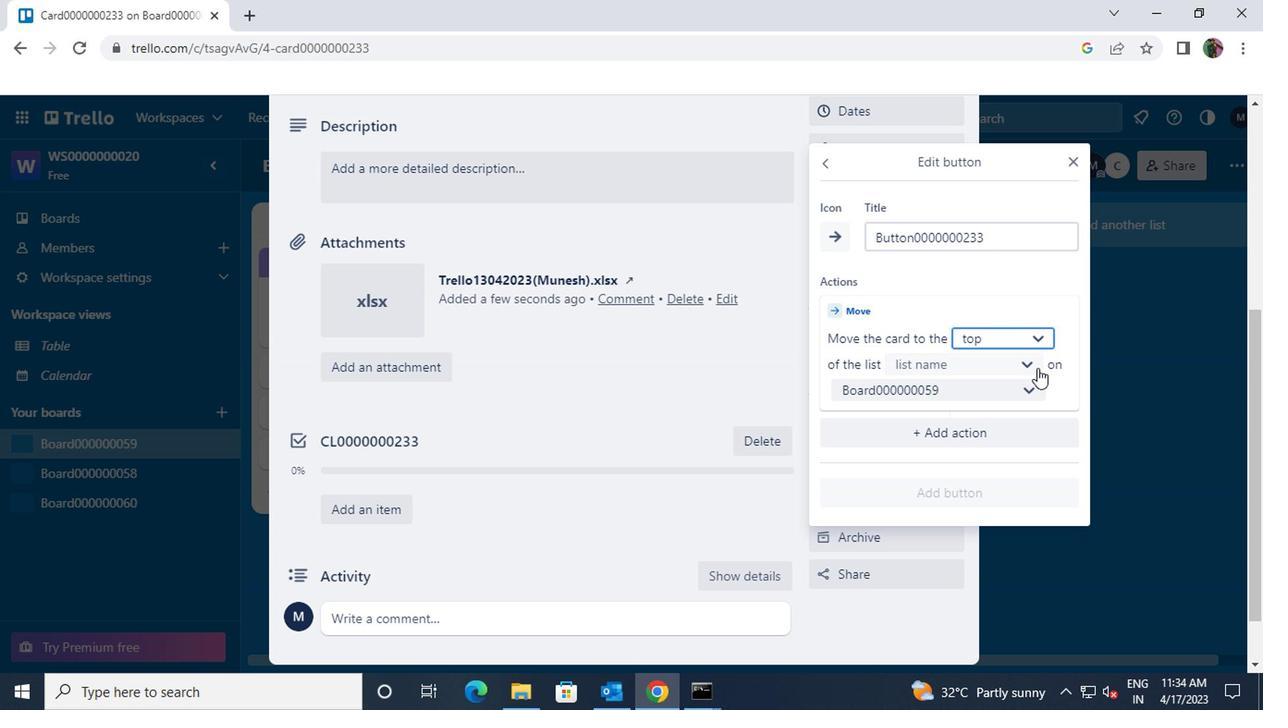 
Action: Mouse moved to (993, 404)
Screenshot: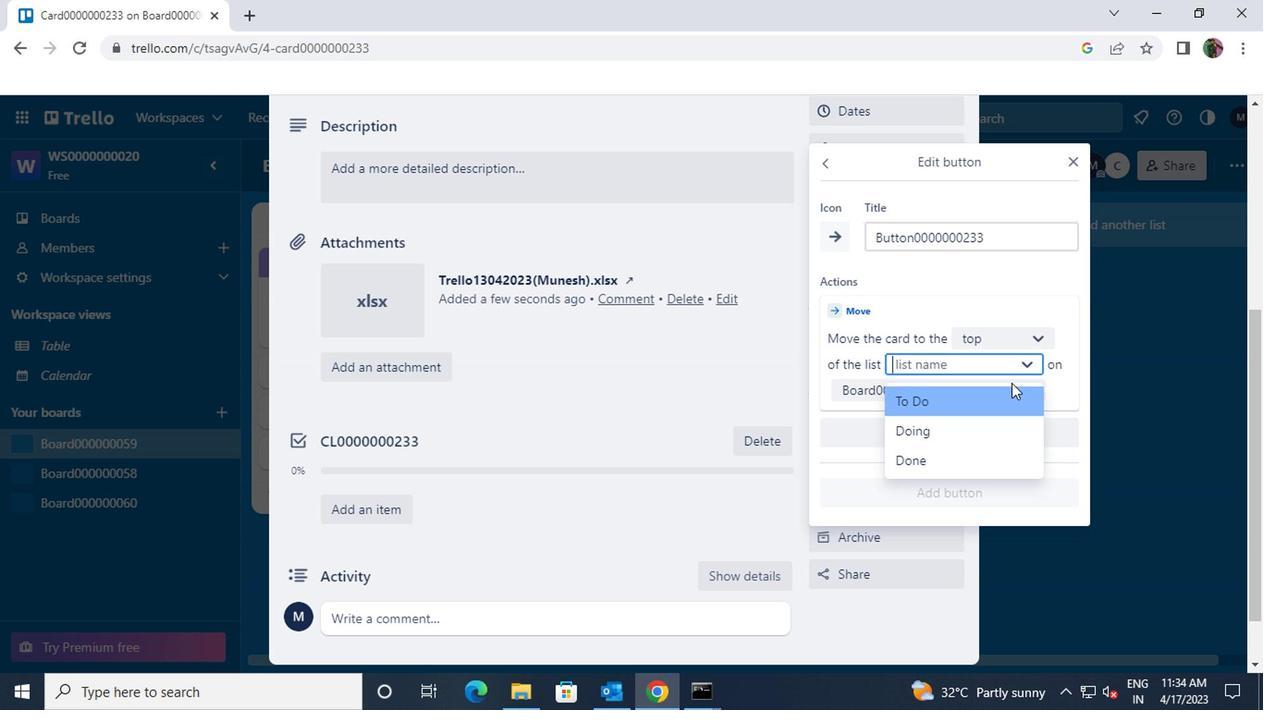 
Action: Mouse pressed left at (993, 404)
Screenshot: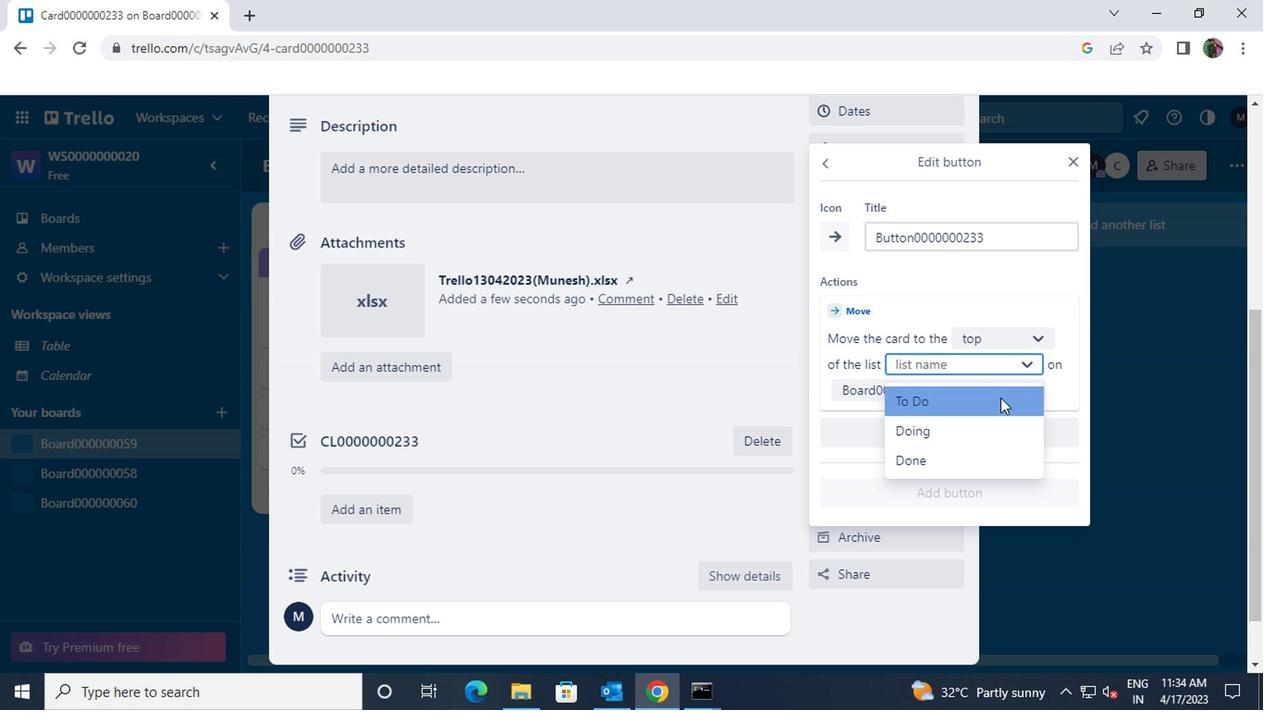 
Action: Mouse scrolled (993, 405) with delta (0, 0)
Screenshot: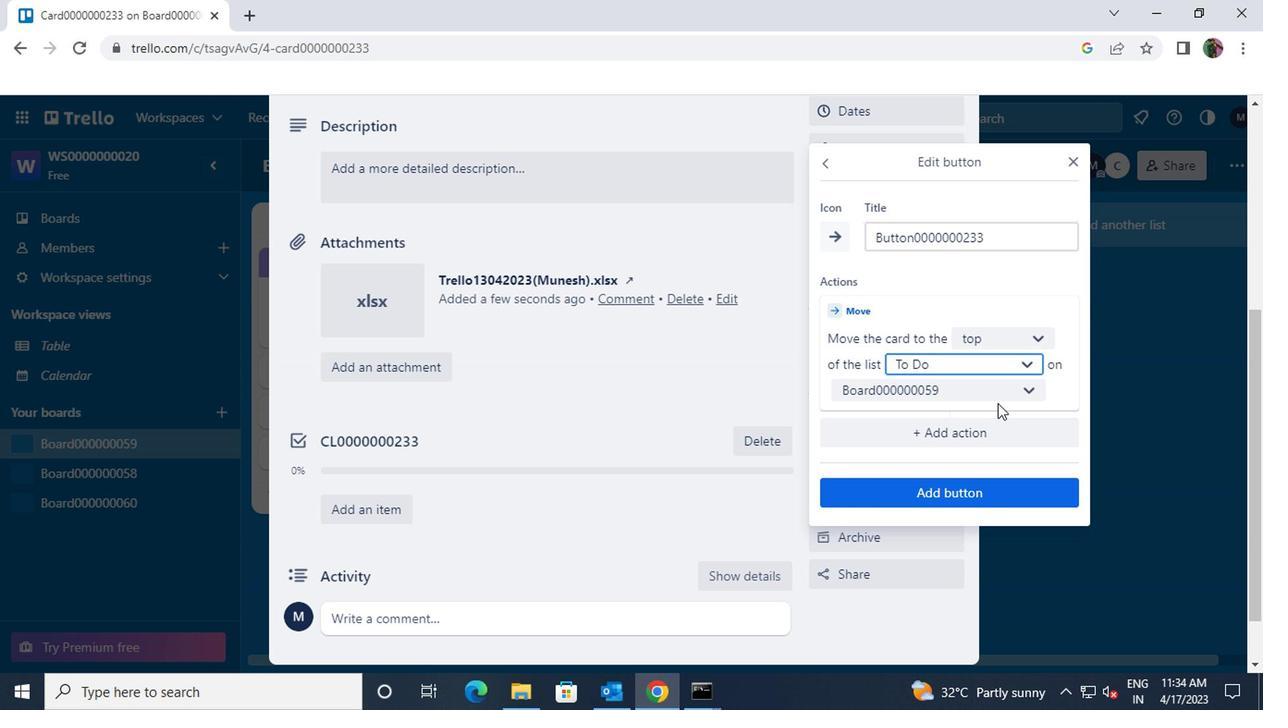 
Action: Mouse moved to (982, 483)
Screenshot: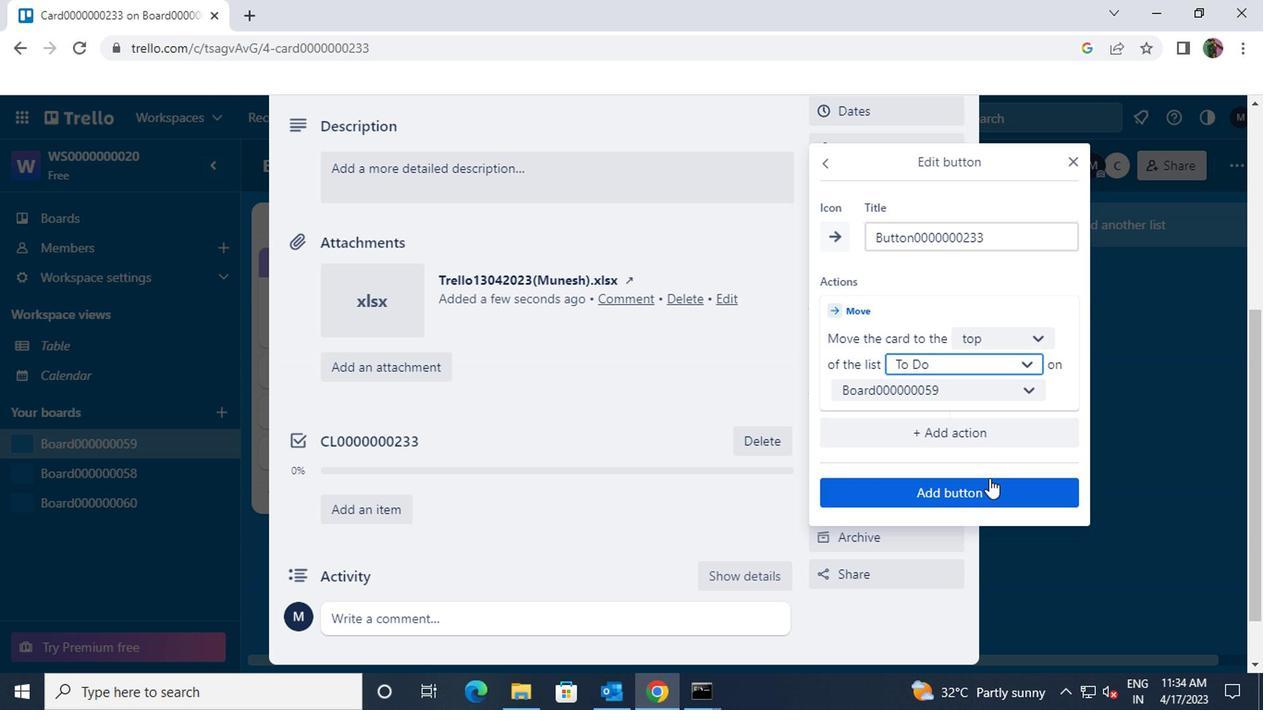 
Action: Mouse pressed left at (982, 483)
Screenshot: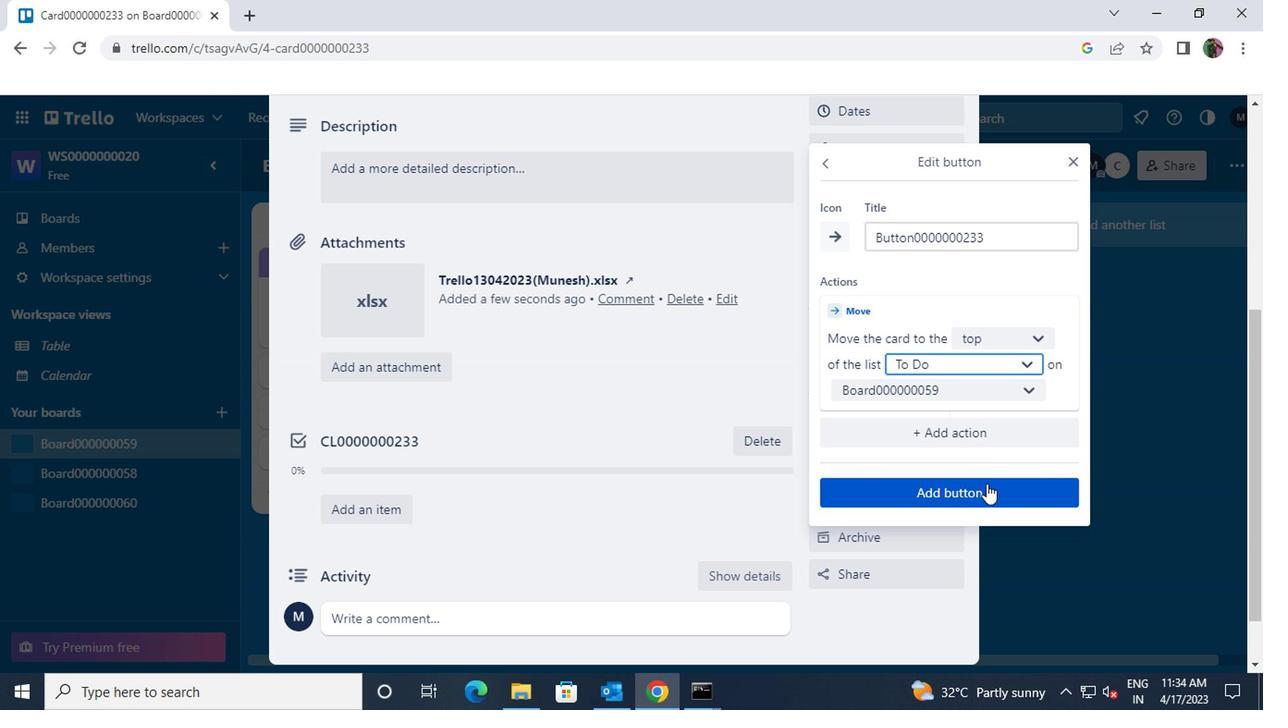 
Action: Mouse moved to (981, 483)
Screenshot: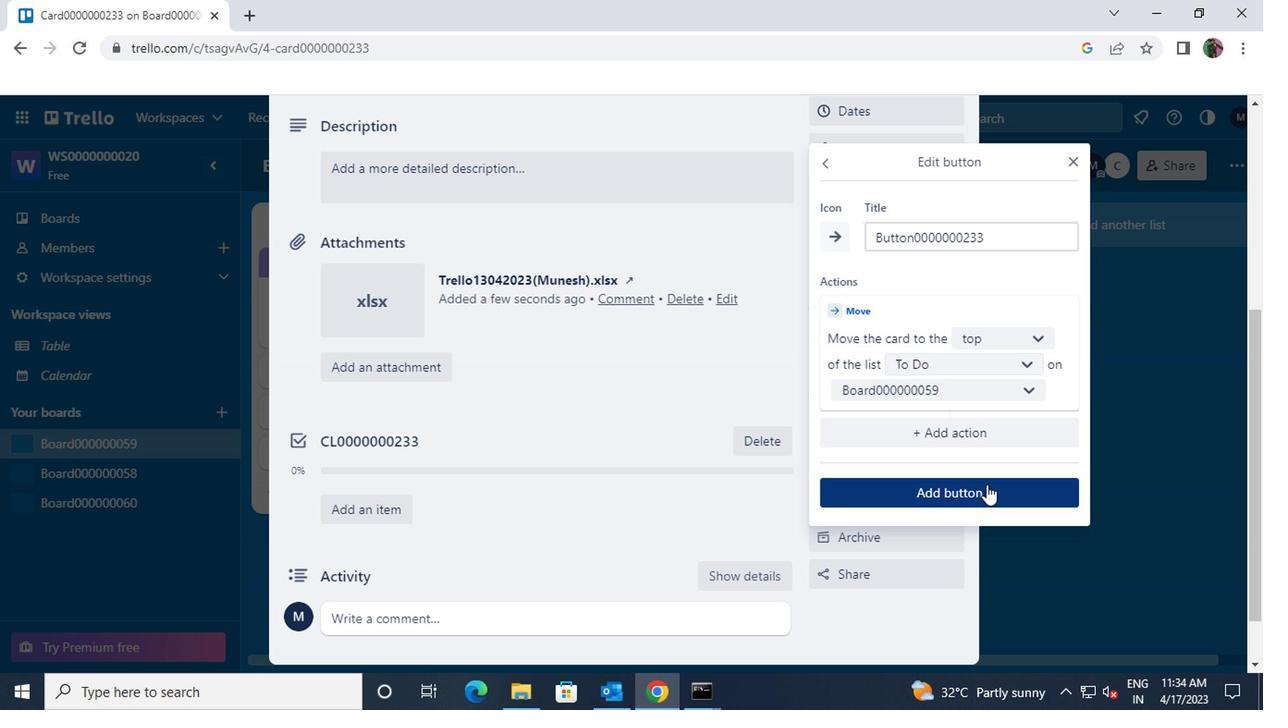 
Action: Mouse scrolled (981, 484) with delta (0, 1)
Screenshot: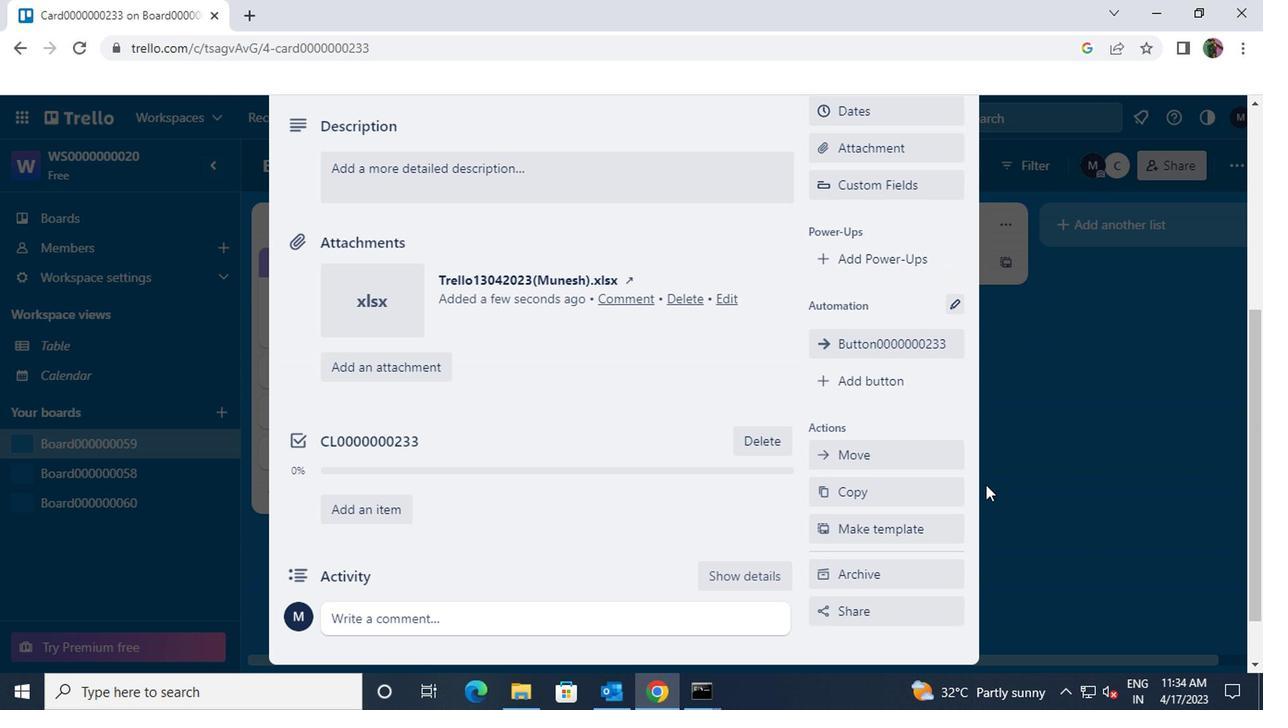 
Action: Mouse moved to (981, 483)
Screenshot: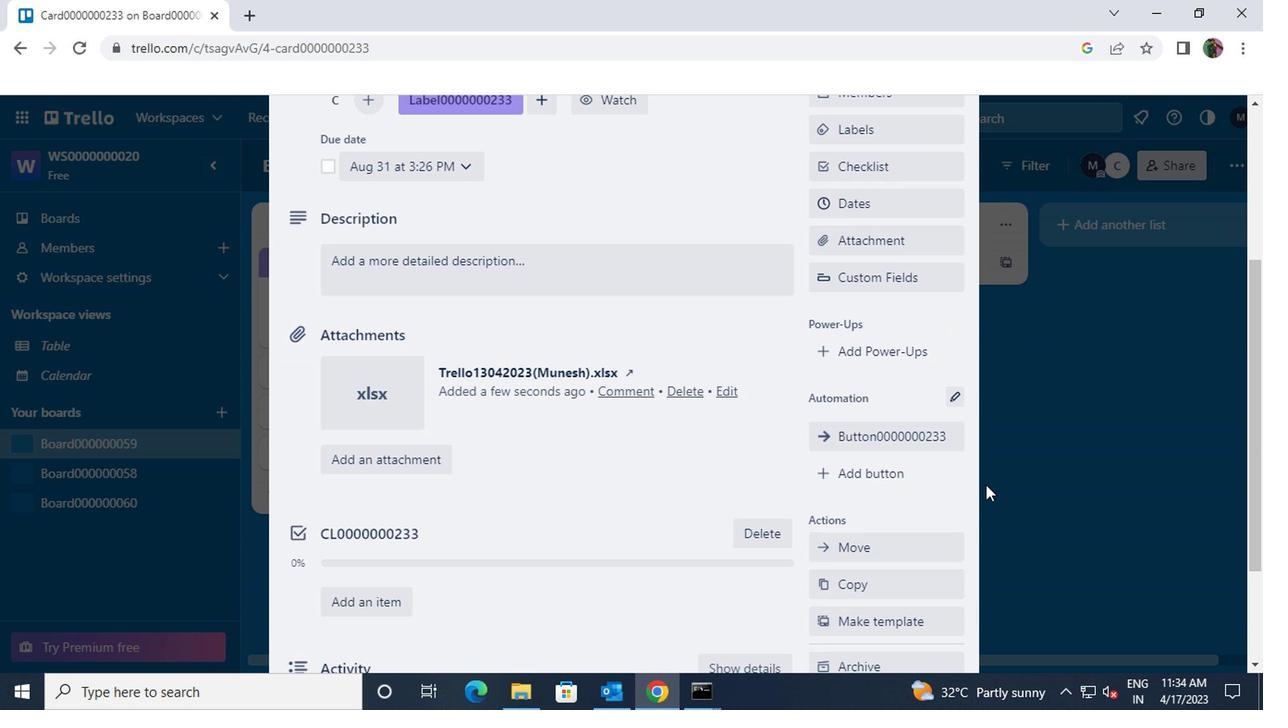 
Action: Mouse scrolled (981, 484) with delta (0, 1)
Screenshot: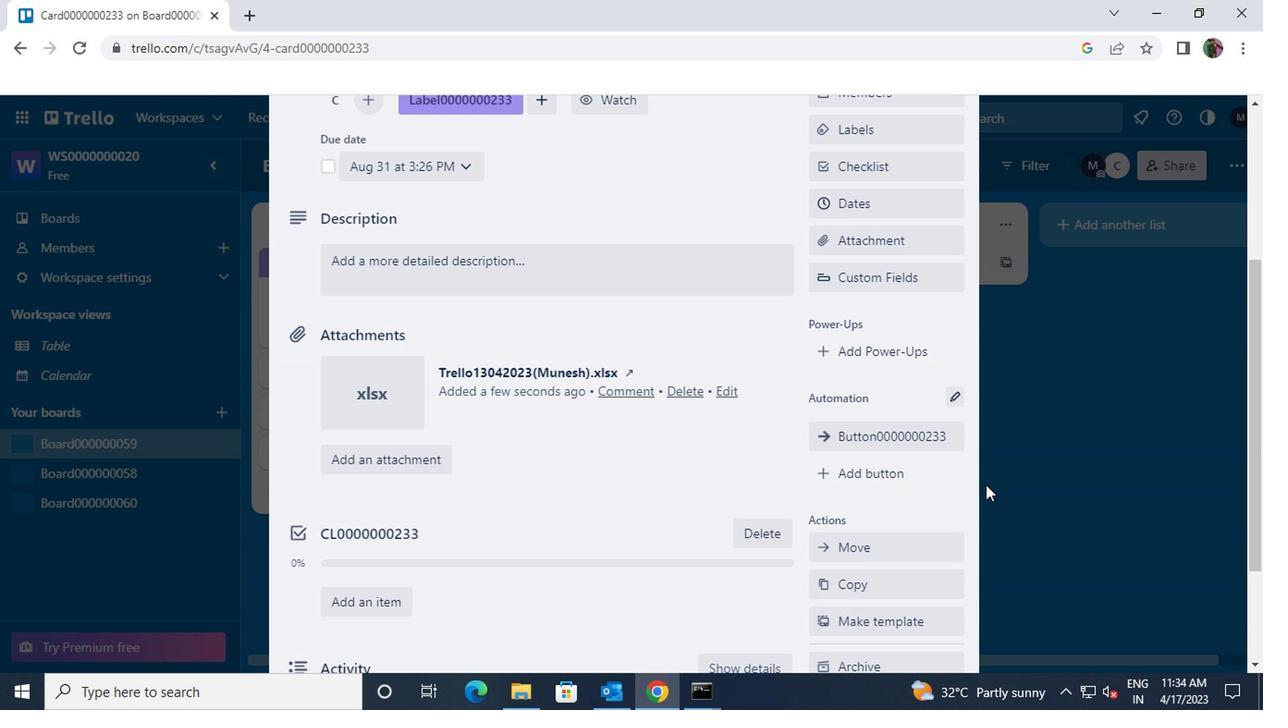 
Action: Mouse moved to (706, 376)
Screenshot: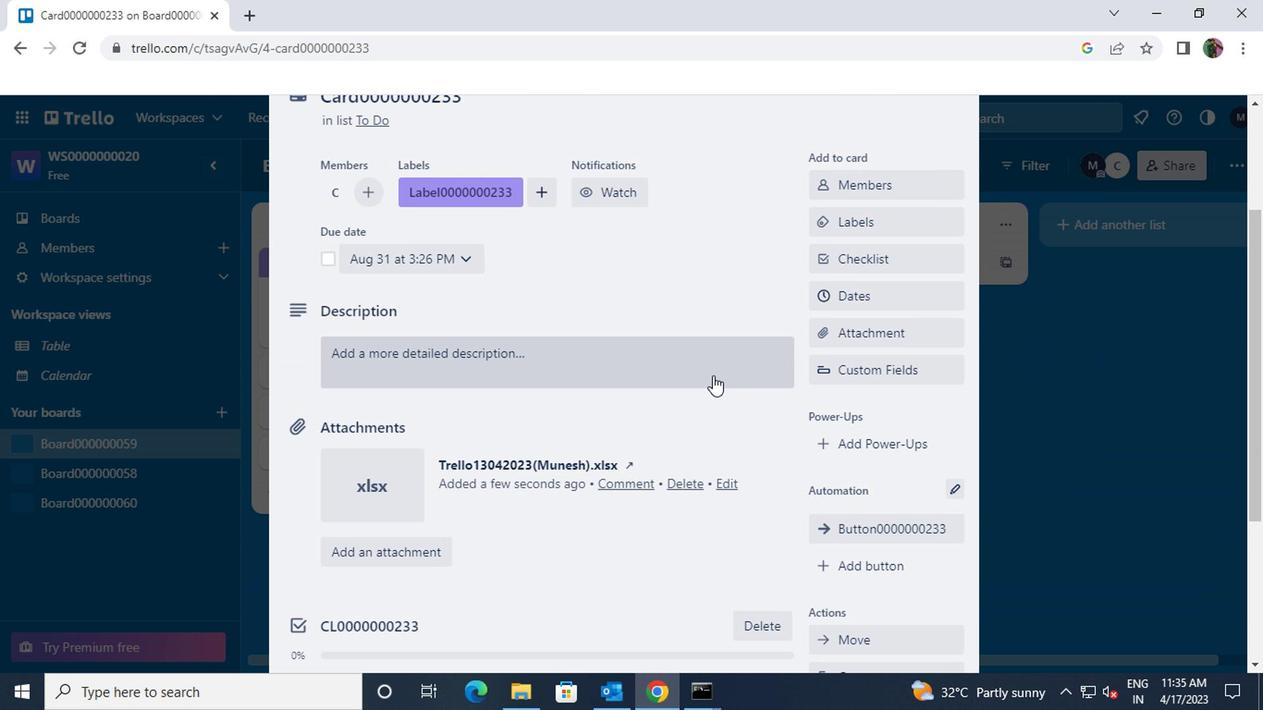 
Action: Mouse pressed left at (706, 376)
Screenshot: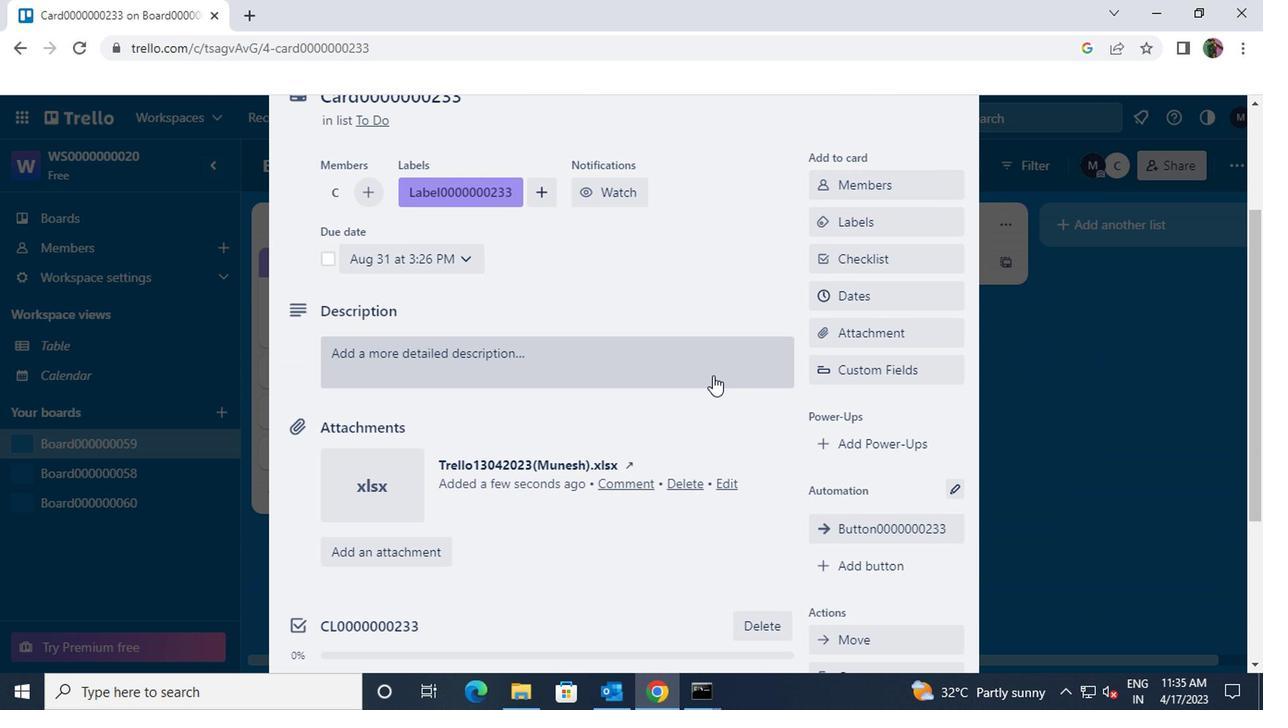
Action: Key pressed <Key.shift>DS0000000233
Screenshot: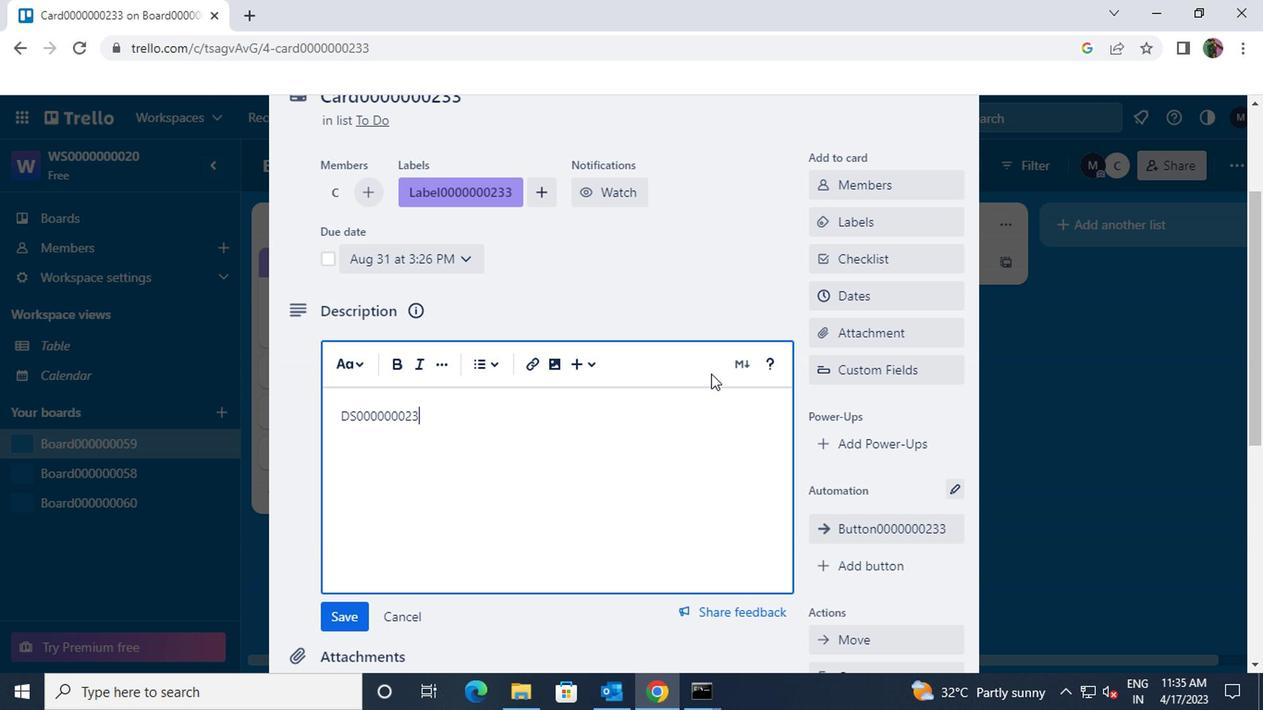 
Action: Mouse moved to (325, 598)
Screenshot: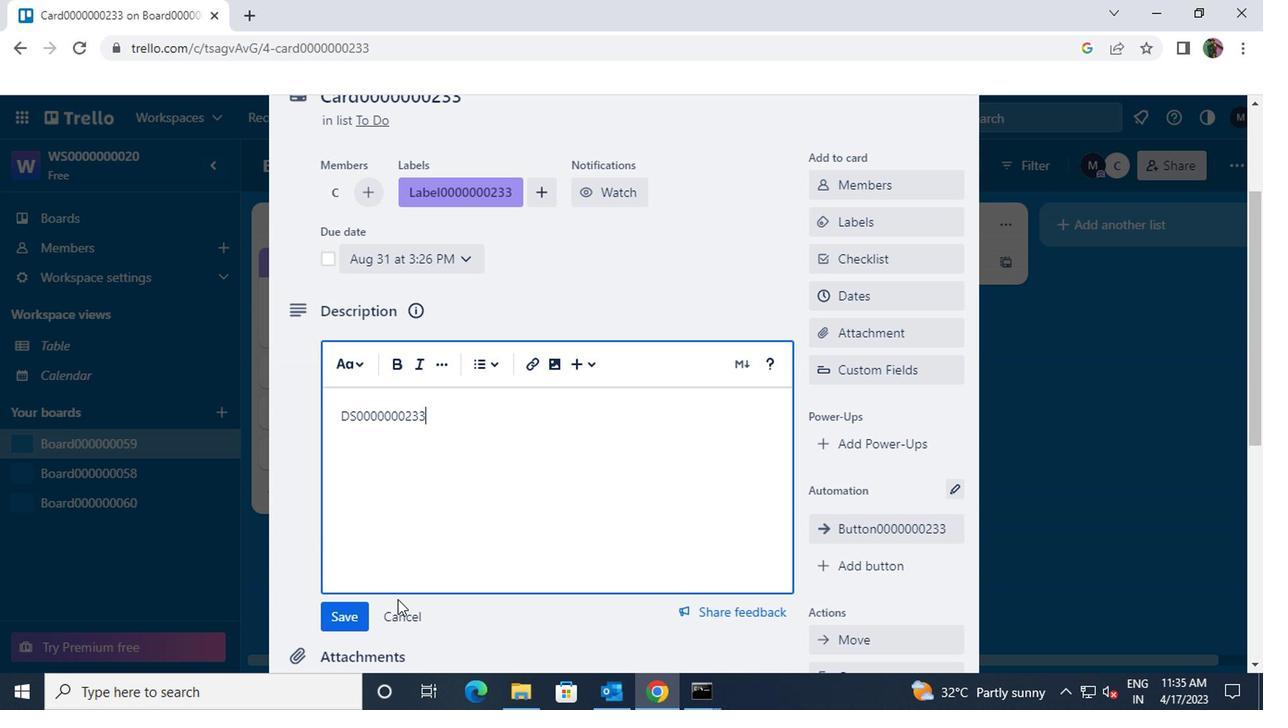
Action: Mouse pressed left at (325, 598)
Screenshot: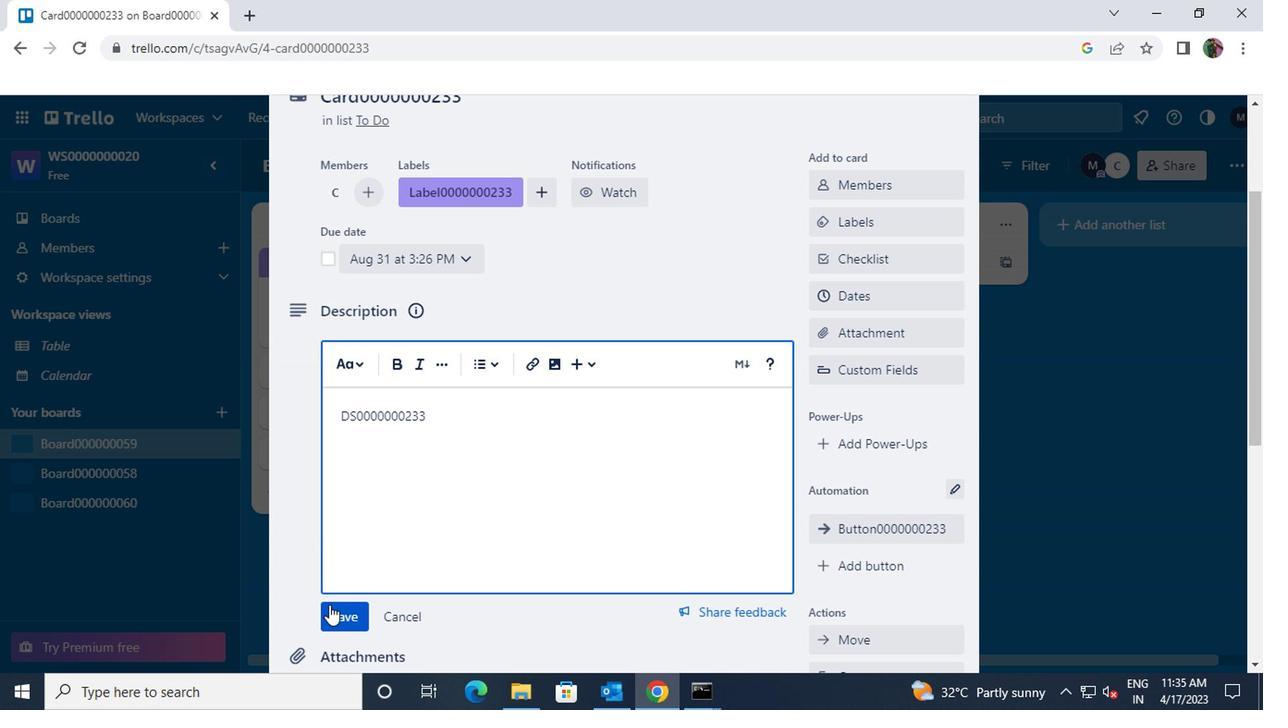 
Action: Mouse scrolled (325, 598) with delta (0, 0)
Screenshot: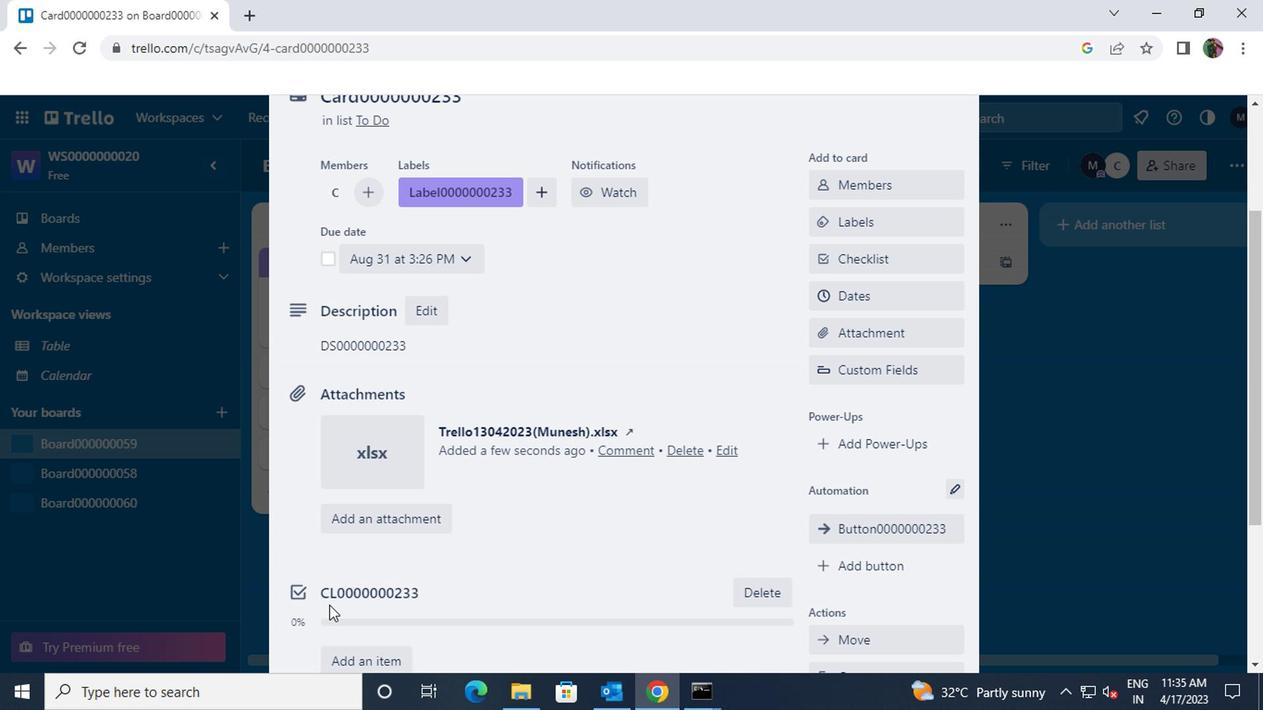 
Action: Mouse scrolled (325, 598) with delta (0, 0)
Screenshot: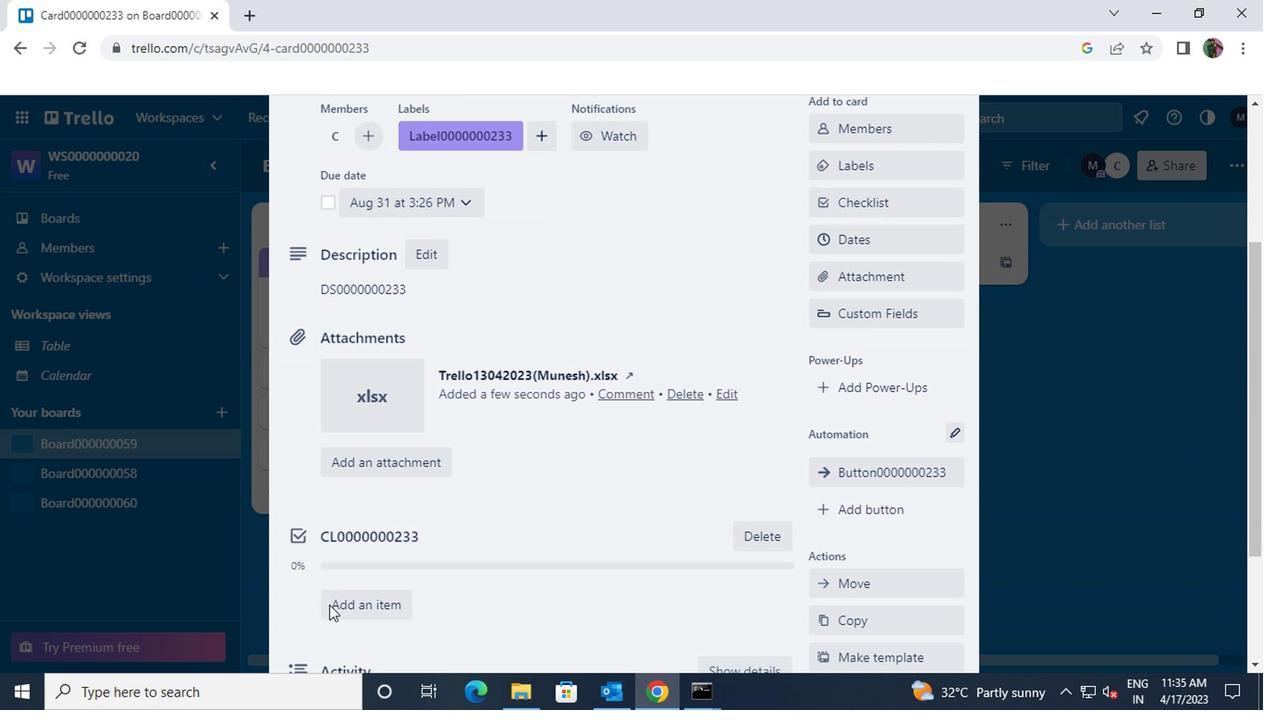 
Action: Mouse moved to (331, 586)
Screenshot: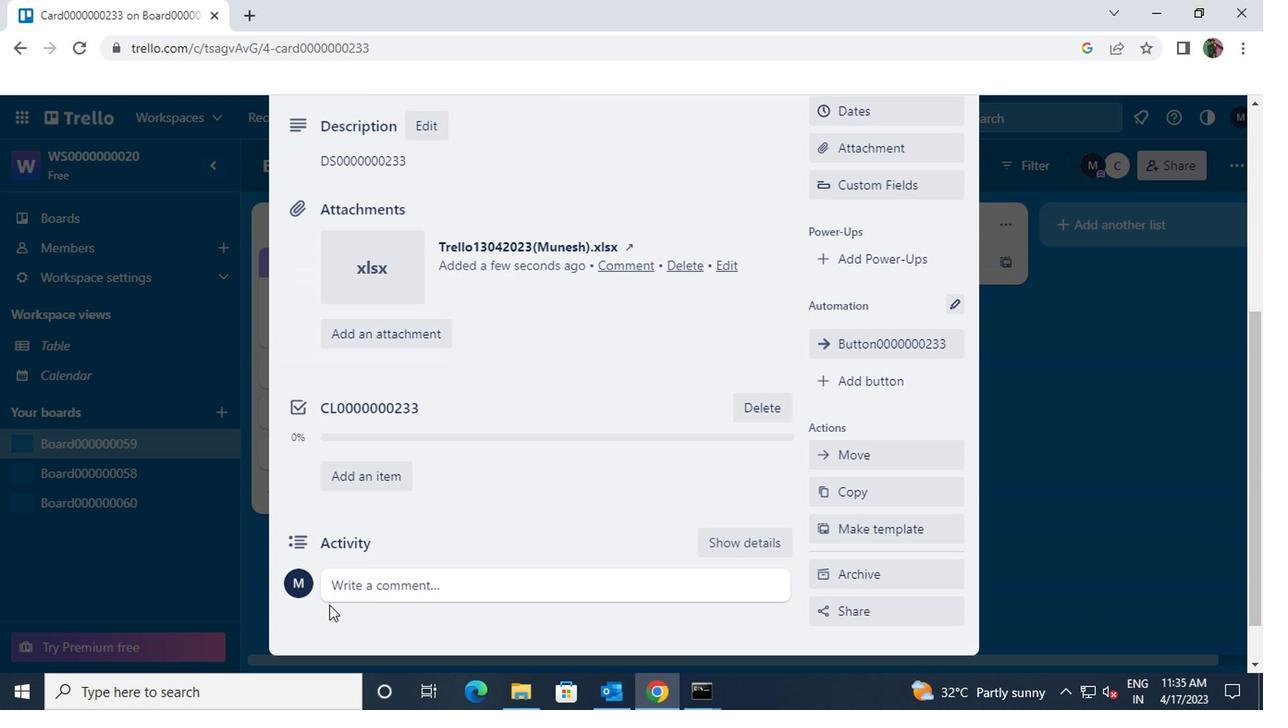 
Action: Mouse pressed left at (331, 586)
Screenshot: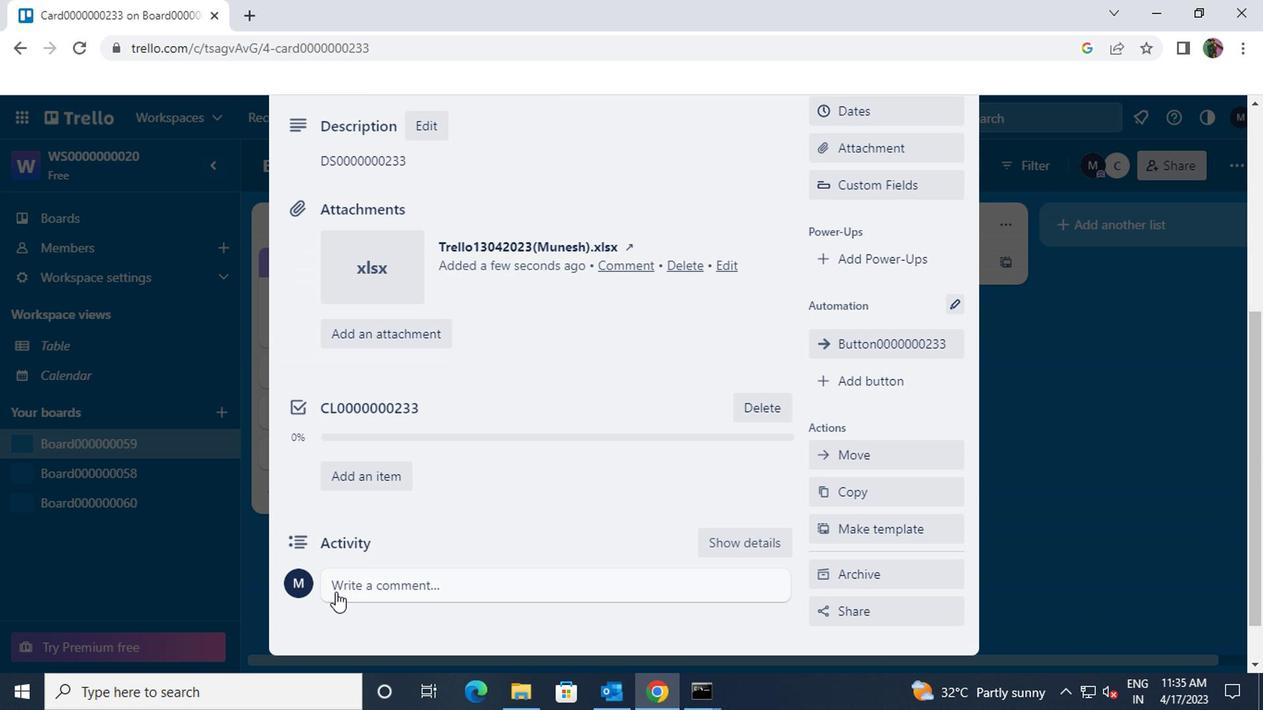 
Action: Key pressed <Key.shift>CM0000000233
Screenshot: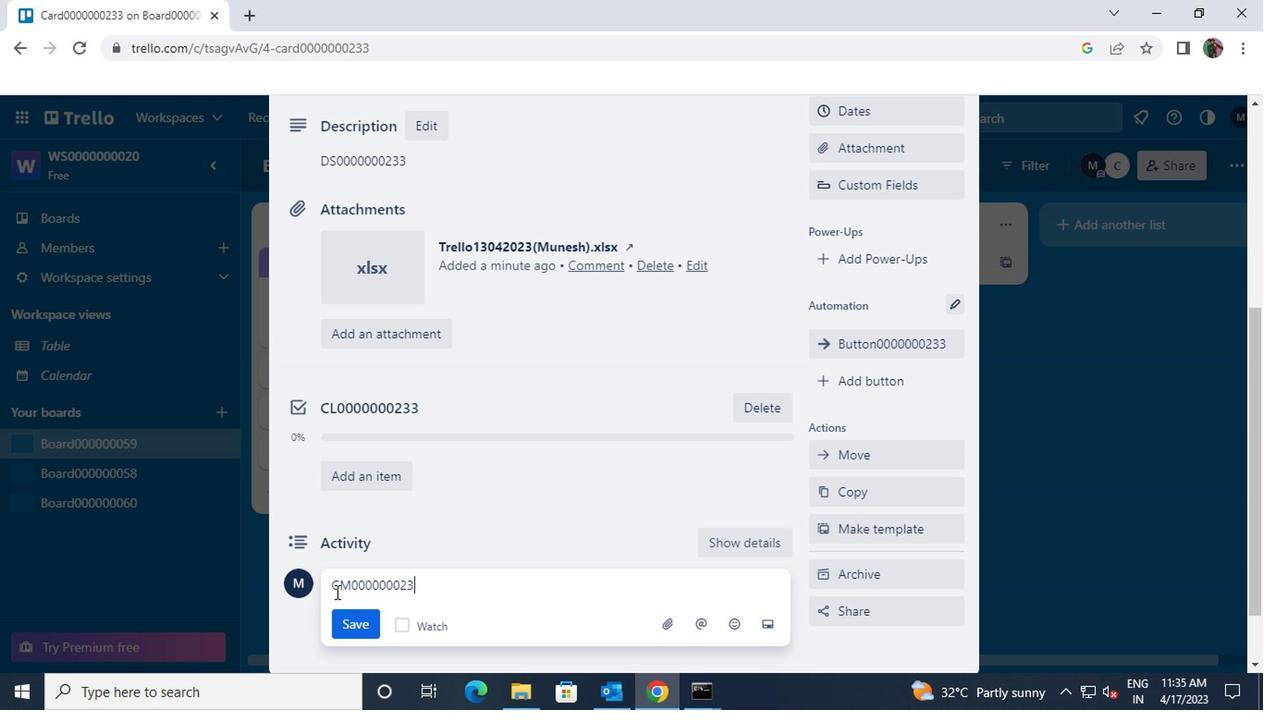 
Action: Mouse moved to (347, 608)
Screenshot: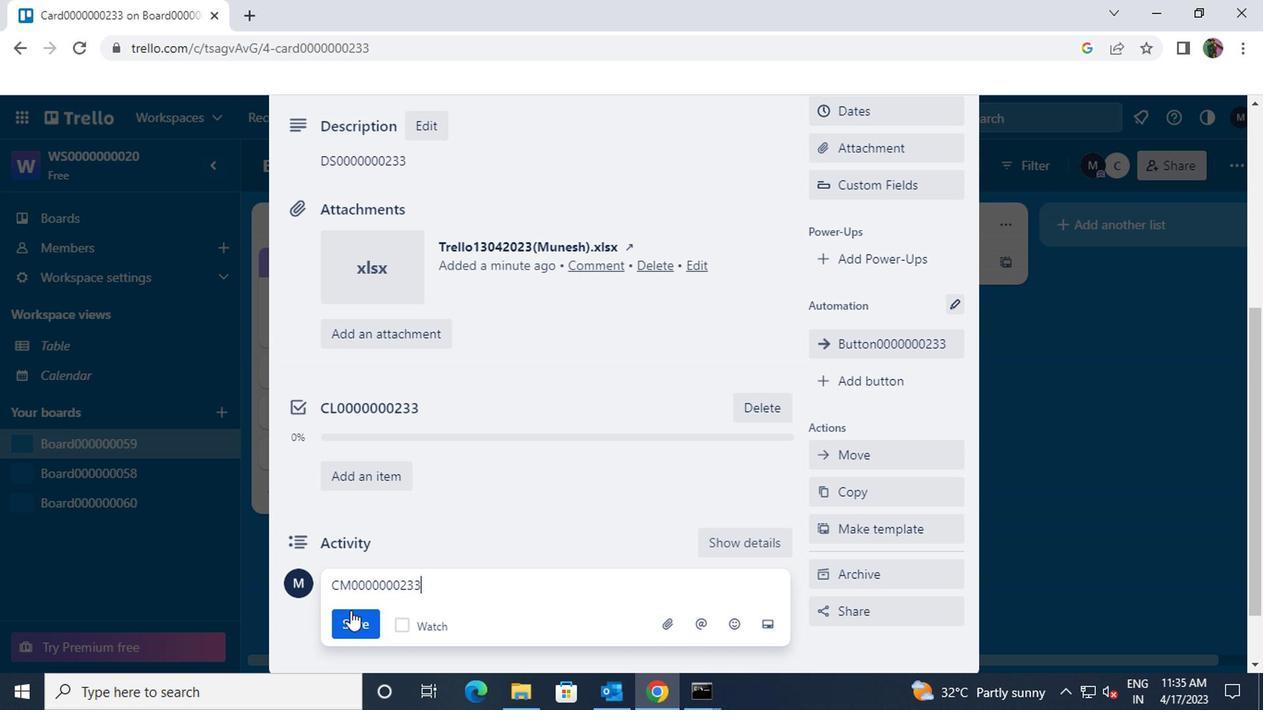 
Action: Mouse pressed left at (347, 608)
Screenshot: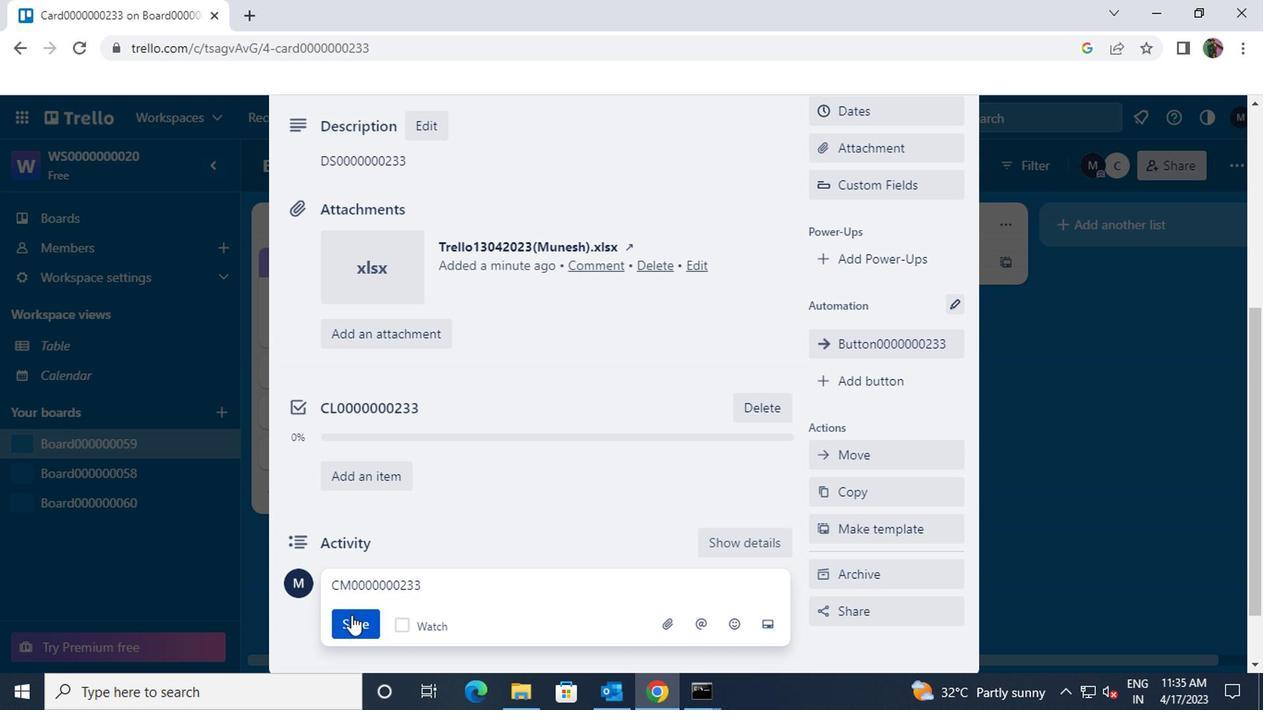 
